 Task: Create a due date automation trigger when advanced on, 2 hours before a card is due add fields without custom field "Resume" set to a date between 1 and 7 working days from now.
Action: Mouse moved to (1277, 97)
Screenshot: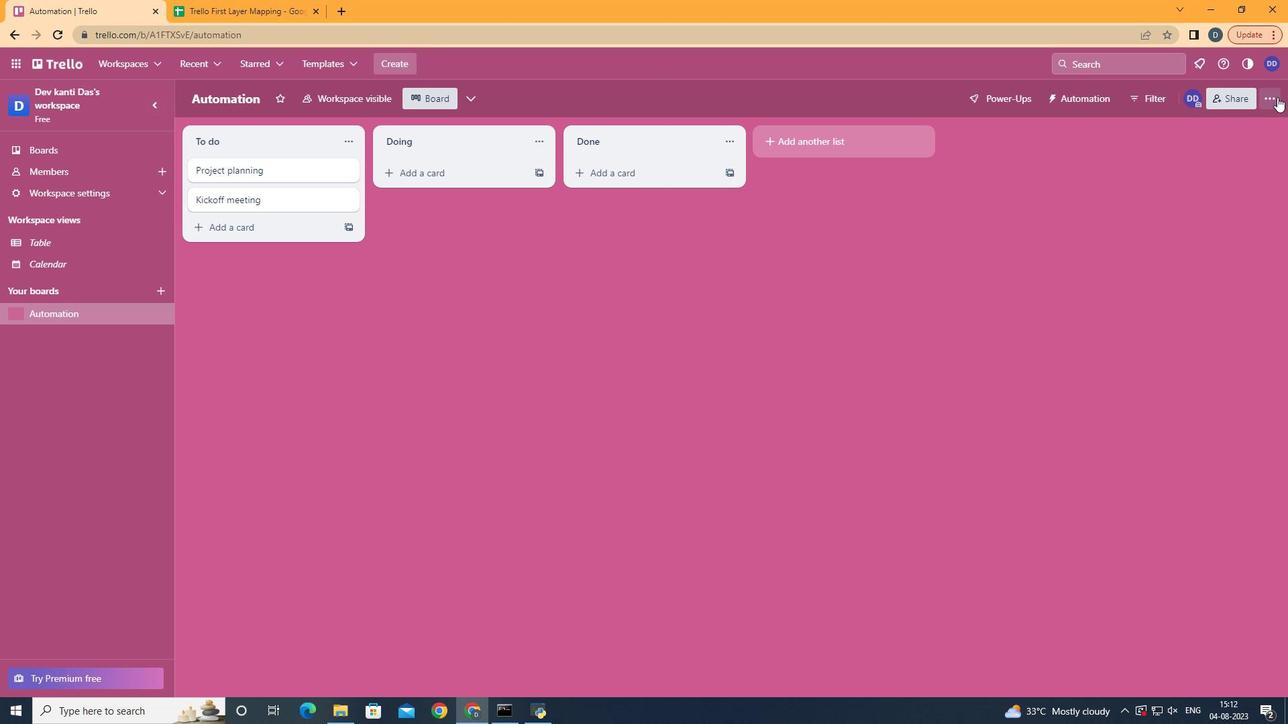 
Action: Mouse pressed left at (1277, 97)
Screenshot: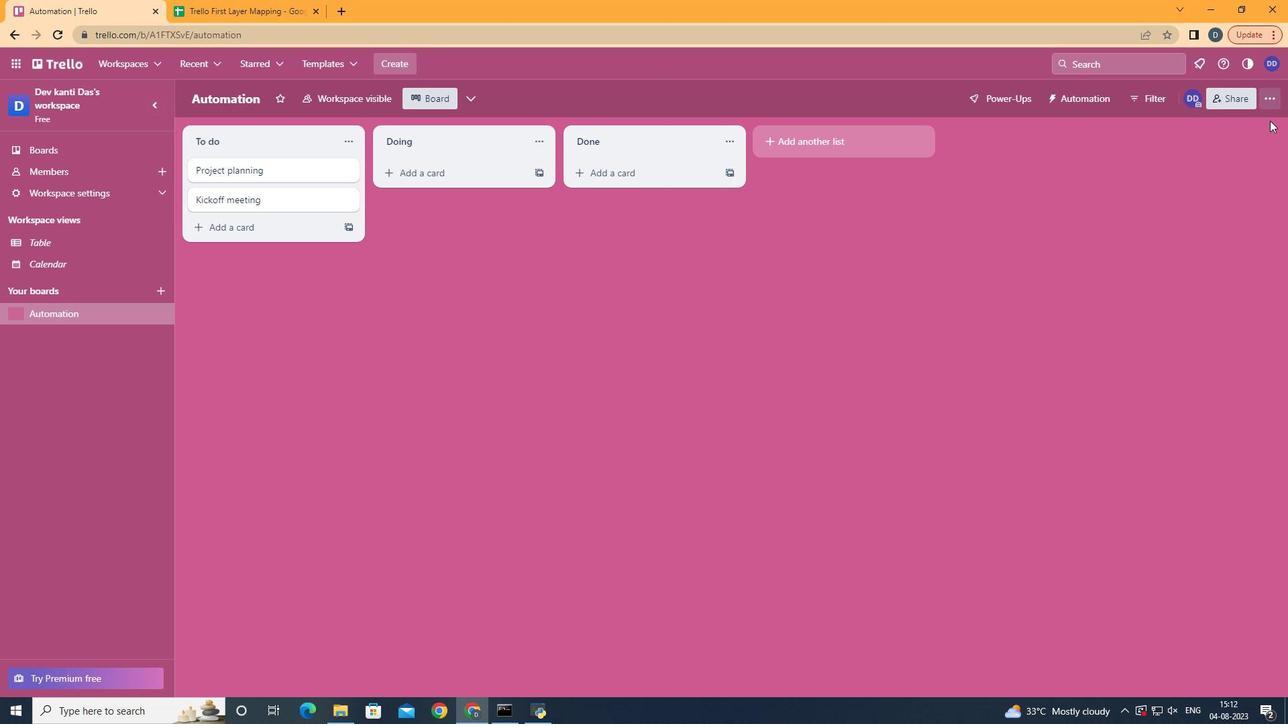 
Action: Mouse moved to (1161, 275)
Screenshot: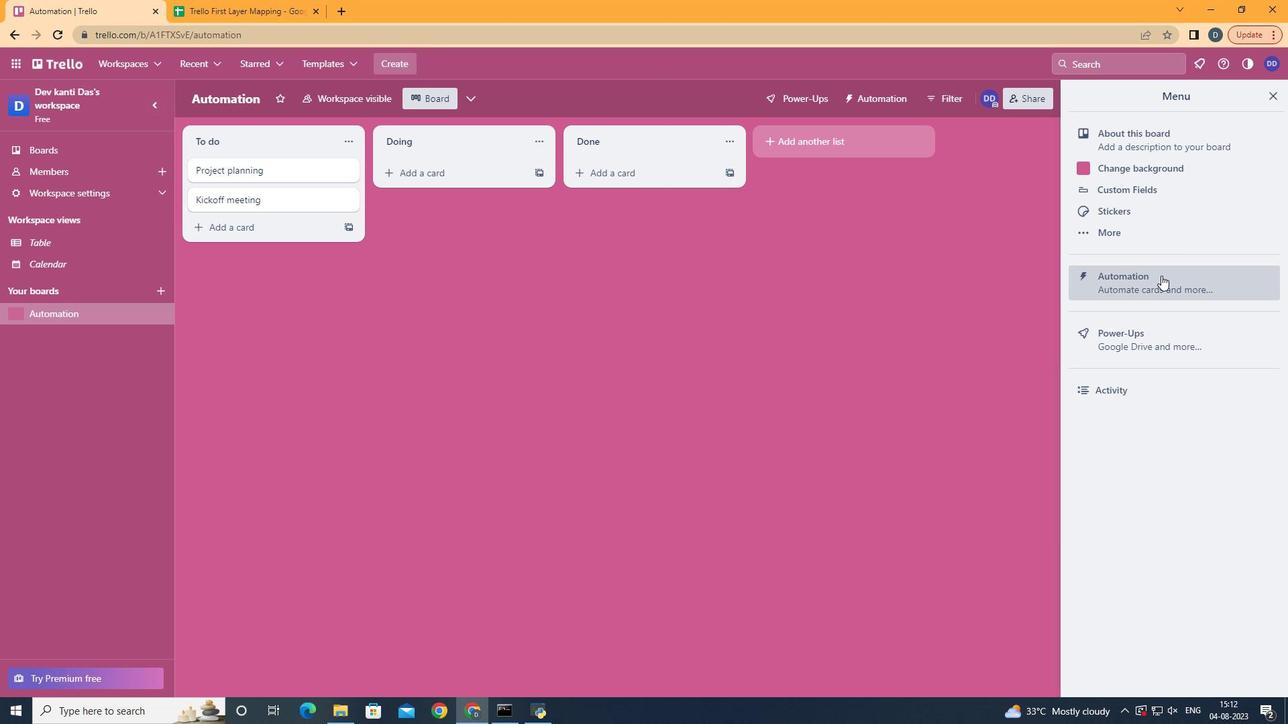 
Action: Mouse pressed left at (1161, 275)
Screenshot: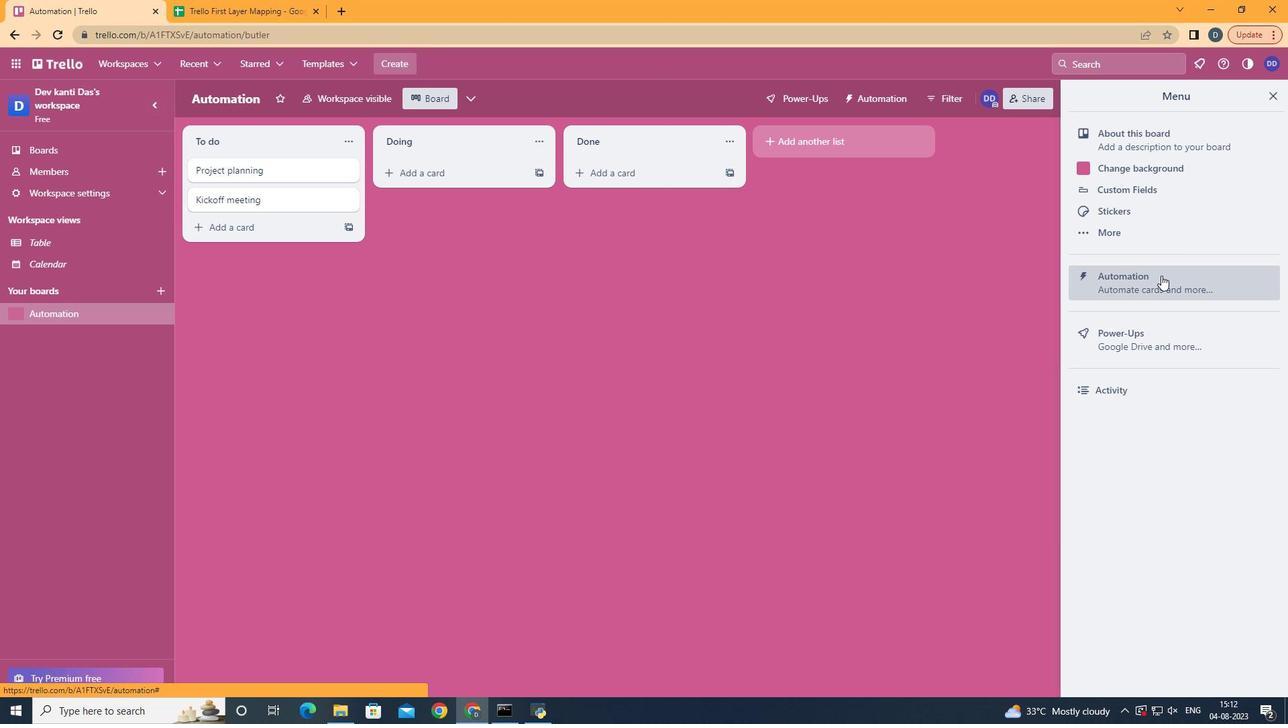 
Action: Mouse moved to (268, 269)
Screenshot: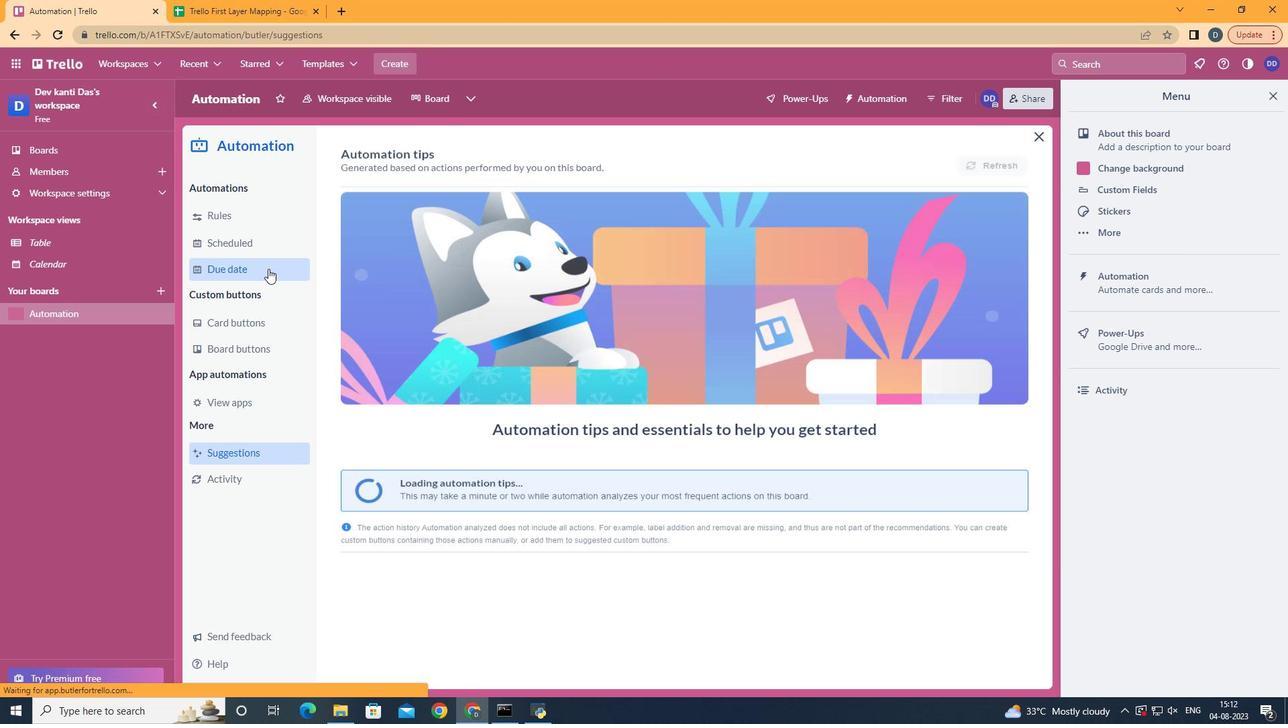 
Action: Mouse pressed left at (268, 269)
Screenshot: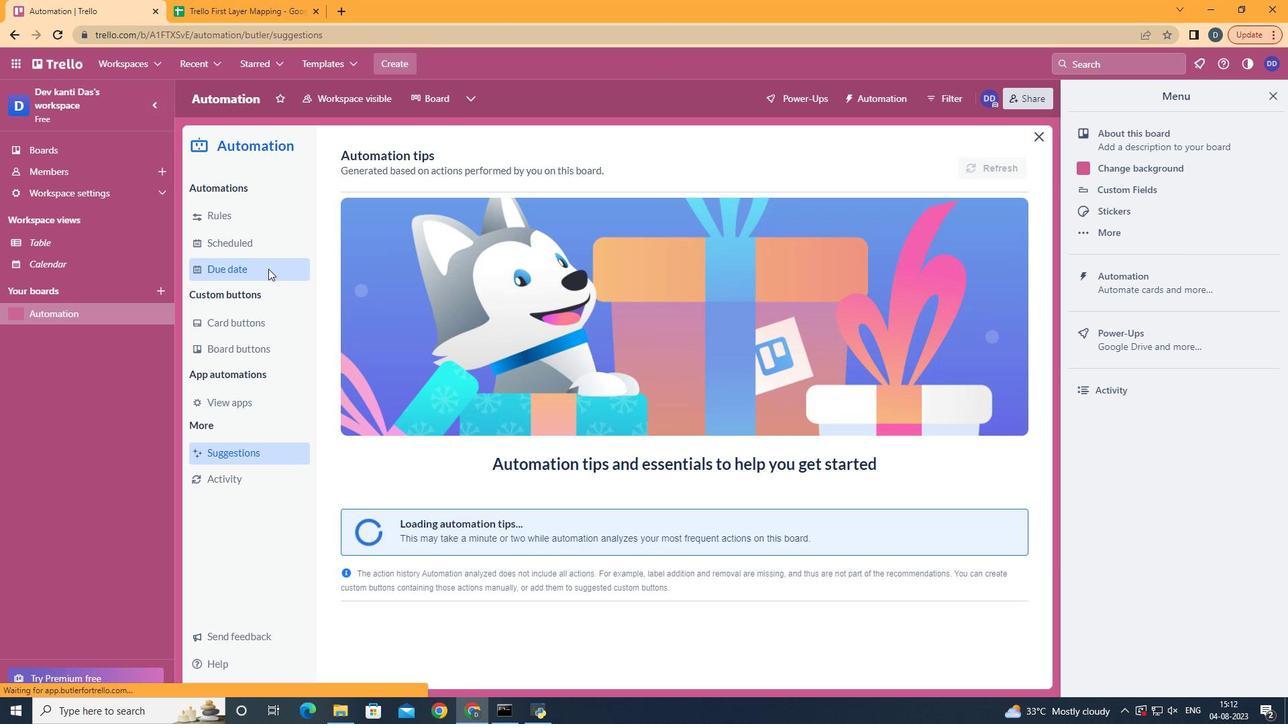 
Action: Mouse moved to (943, 161)
Screenshot: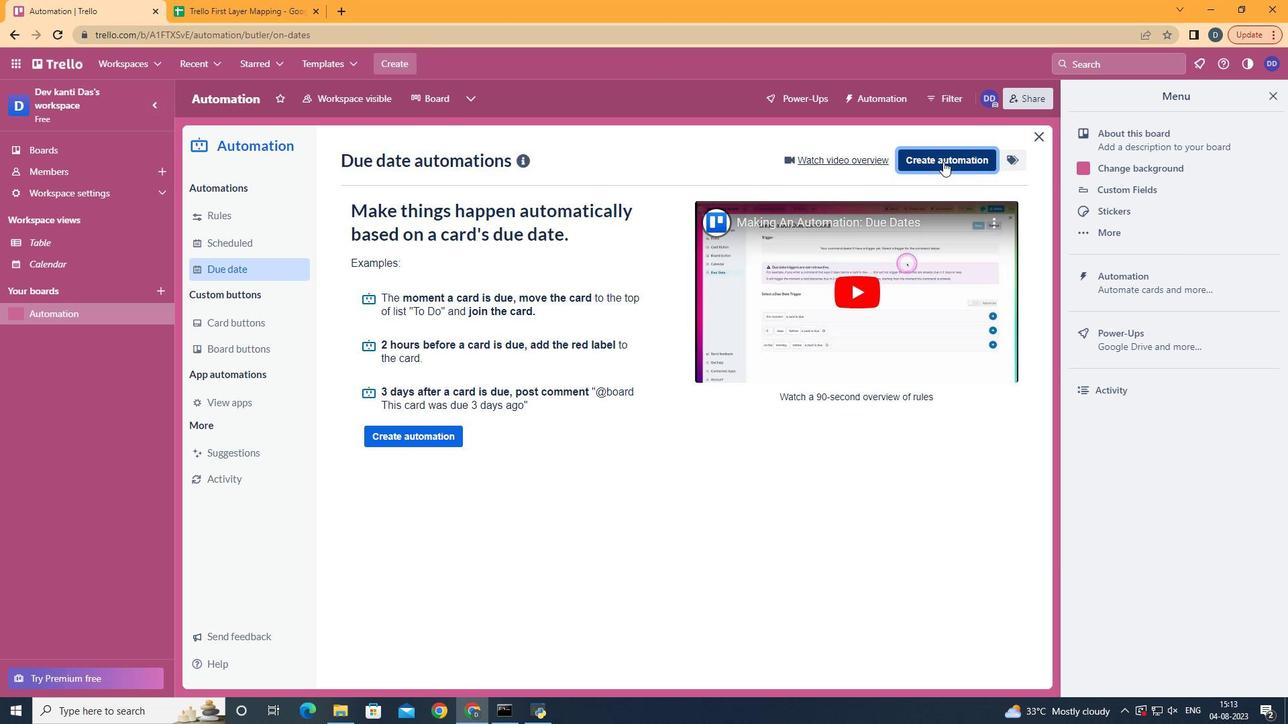 
Action: Mouse pressed left at (943, 161)
Screenshot: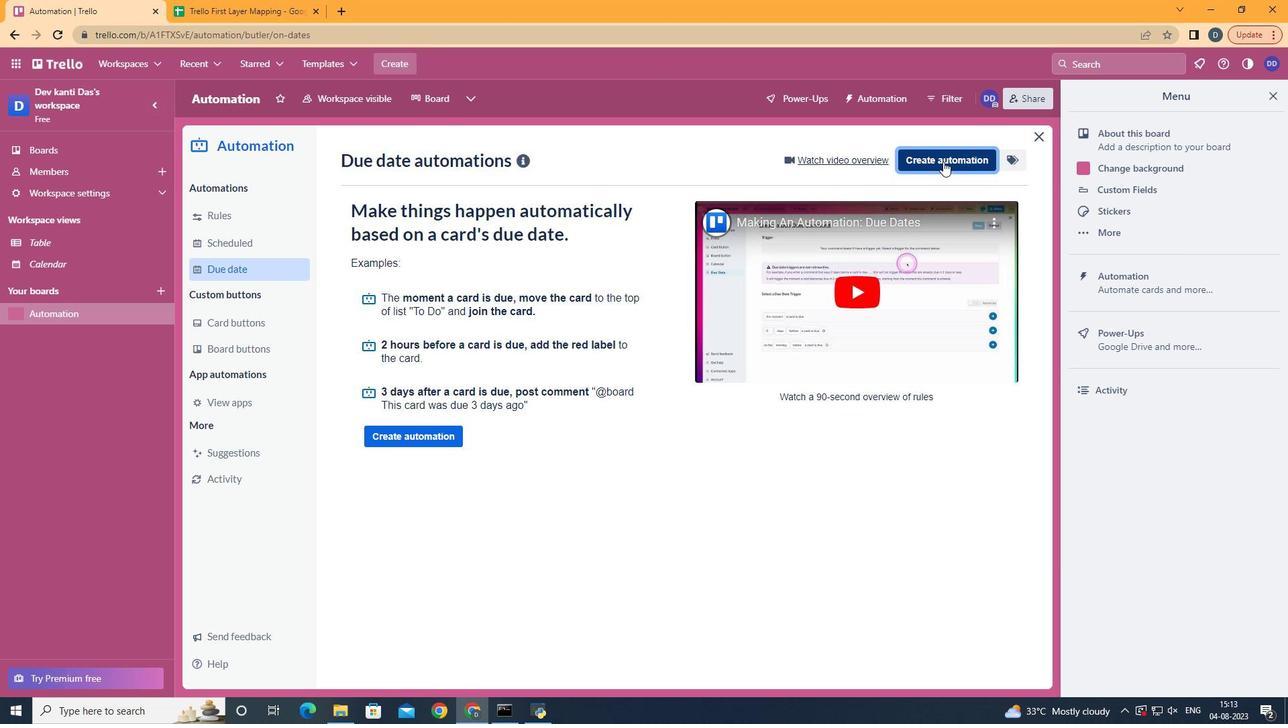 
Action: Mouse moved to (661, 294)
Screenshot: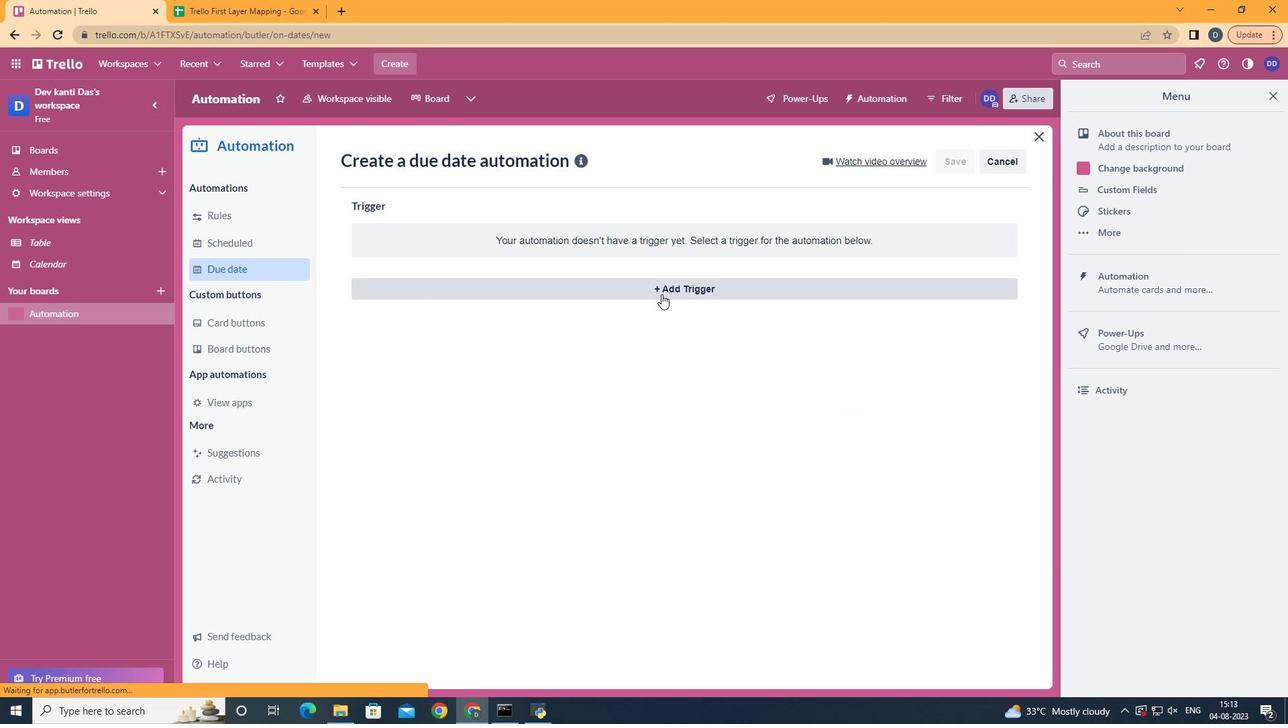 
Action: Mouse pressed left at (661, 294)
Screenshot: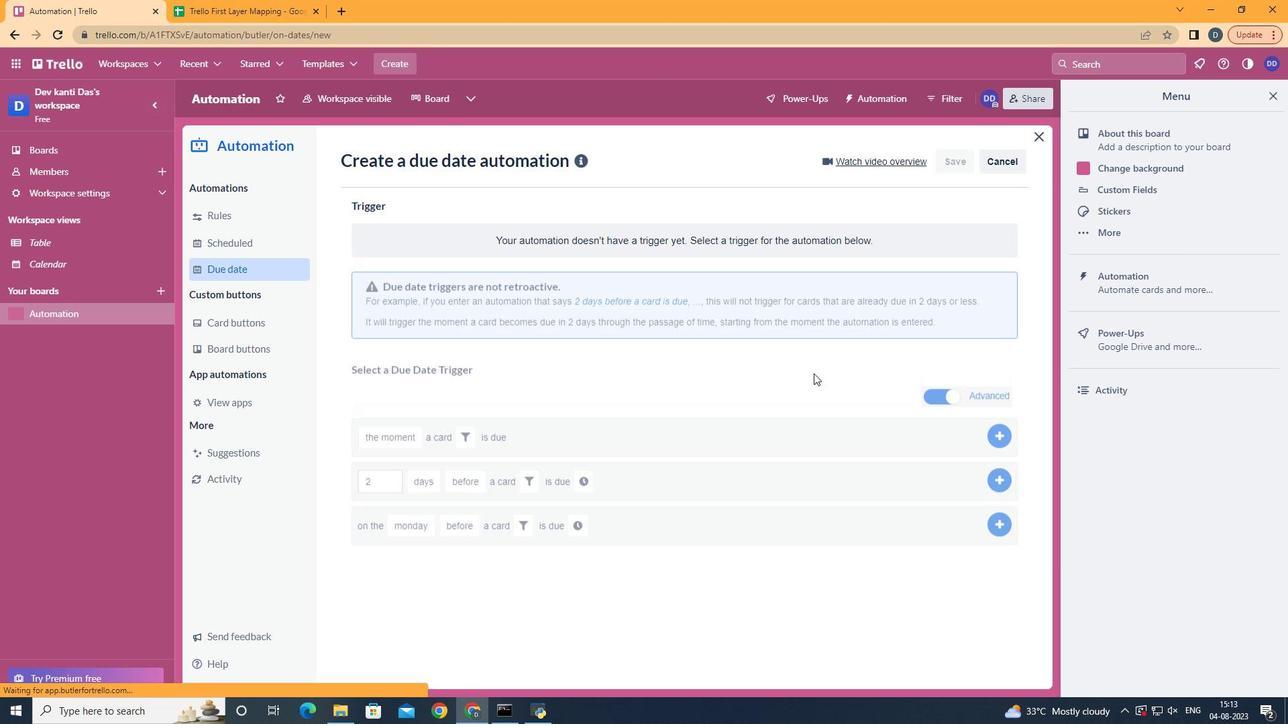 
Action: Mouse moved to (440, 574)
Screenshot: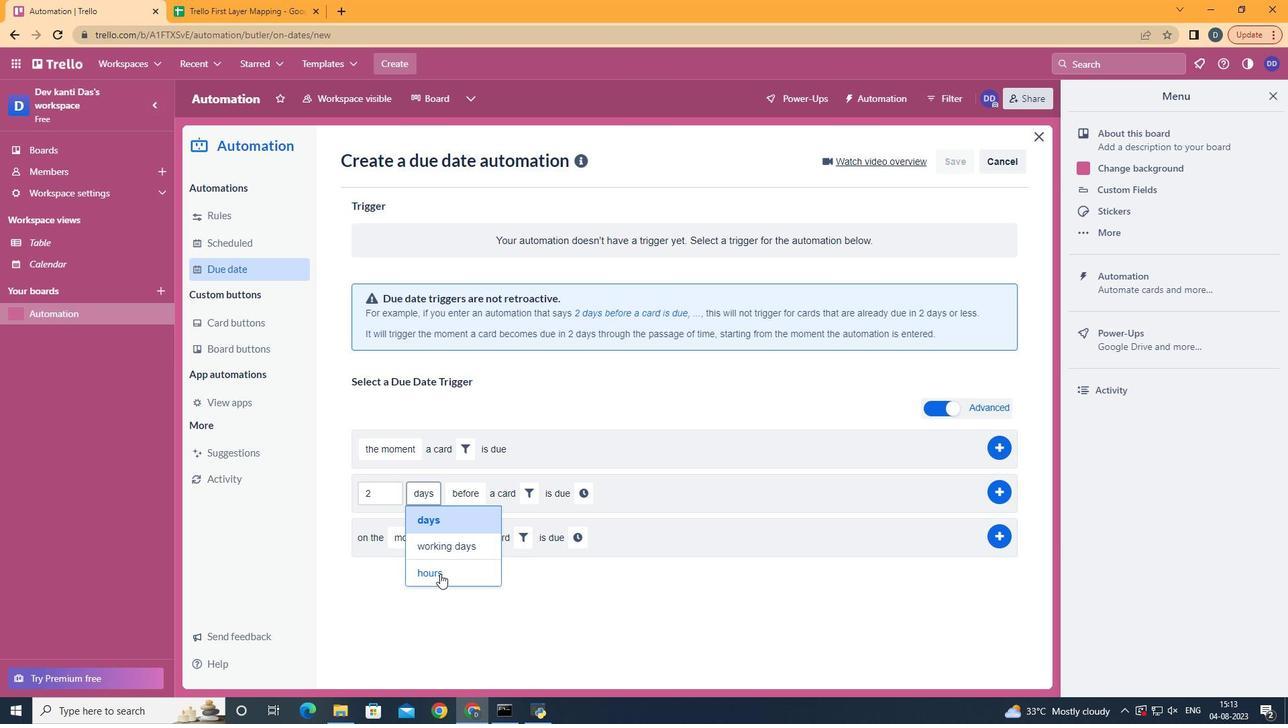
Action: Mouse pressed left at (440, 574)
Screenshot: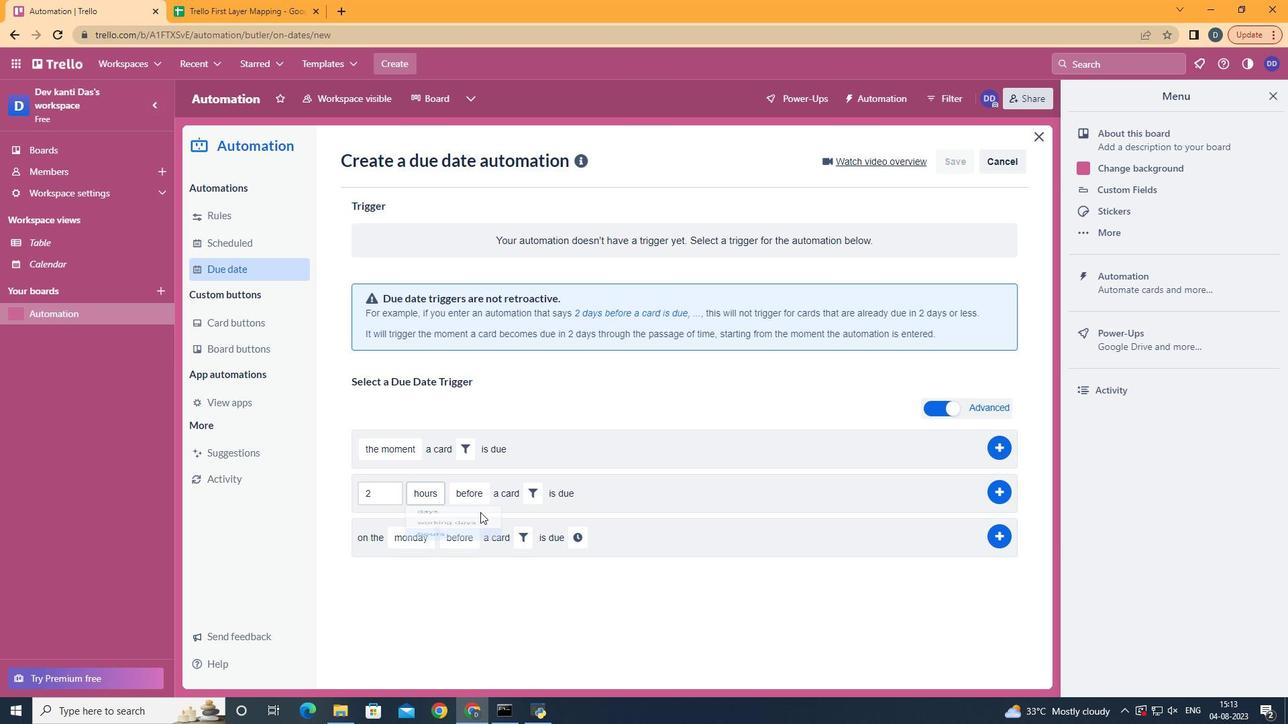 
Action: Mouse moved to (477, 516)
Screenshot: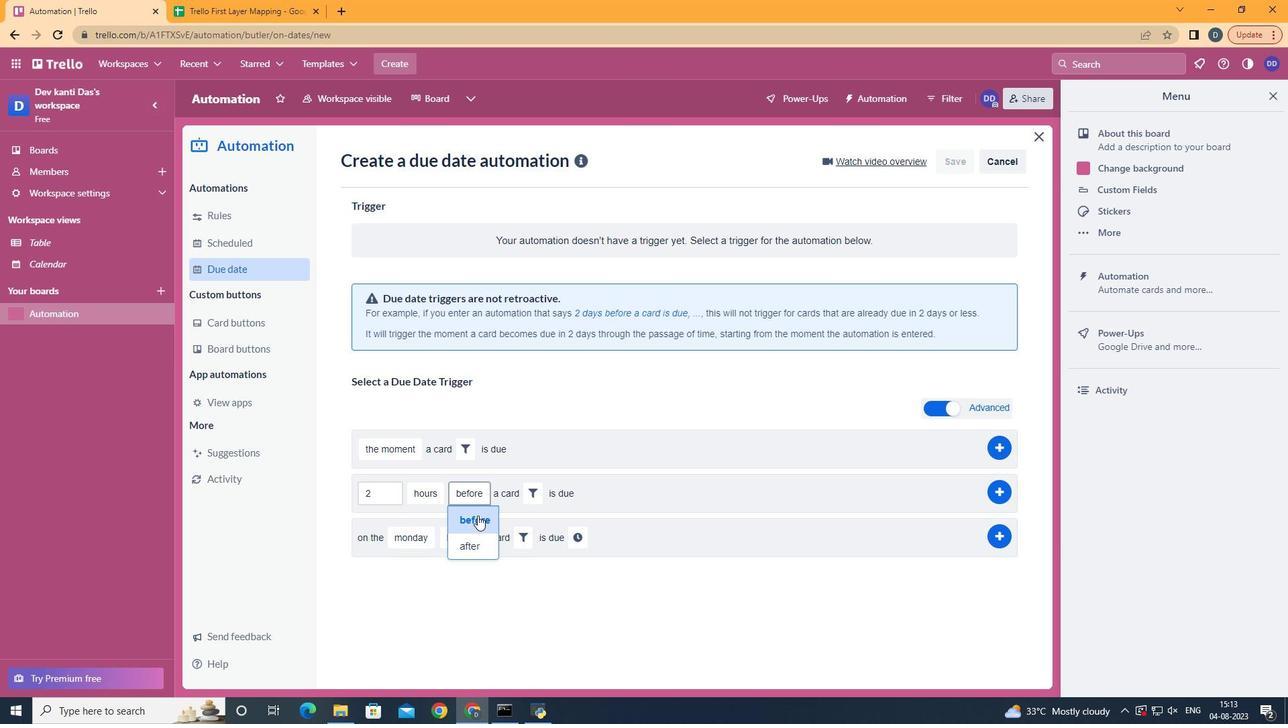 
Action: Mouse pressed left at (477, 516)
Screenshot: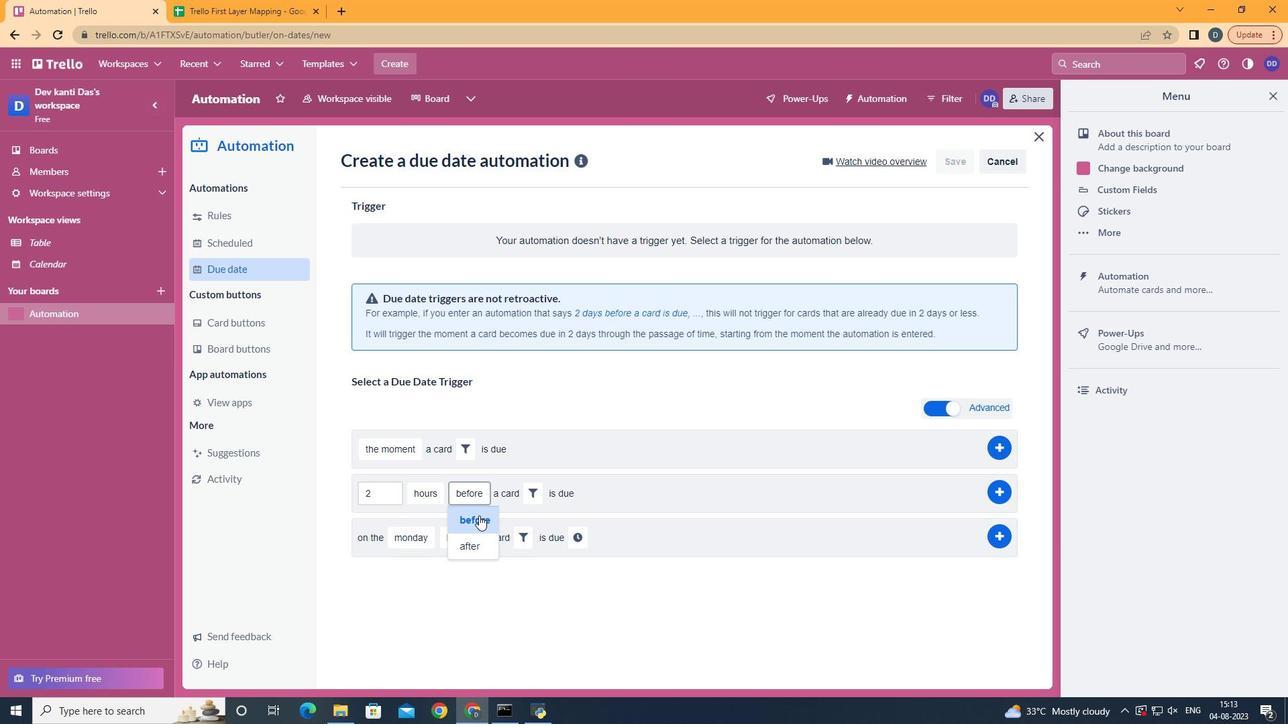 
Action: Mouse moved to (540, 495)
Screenshot: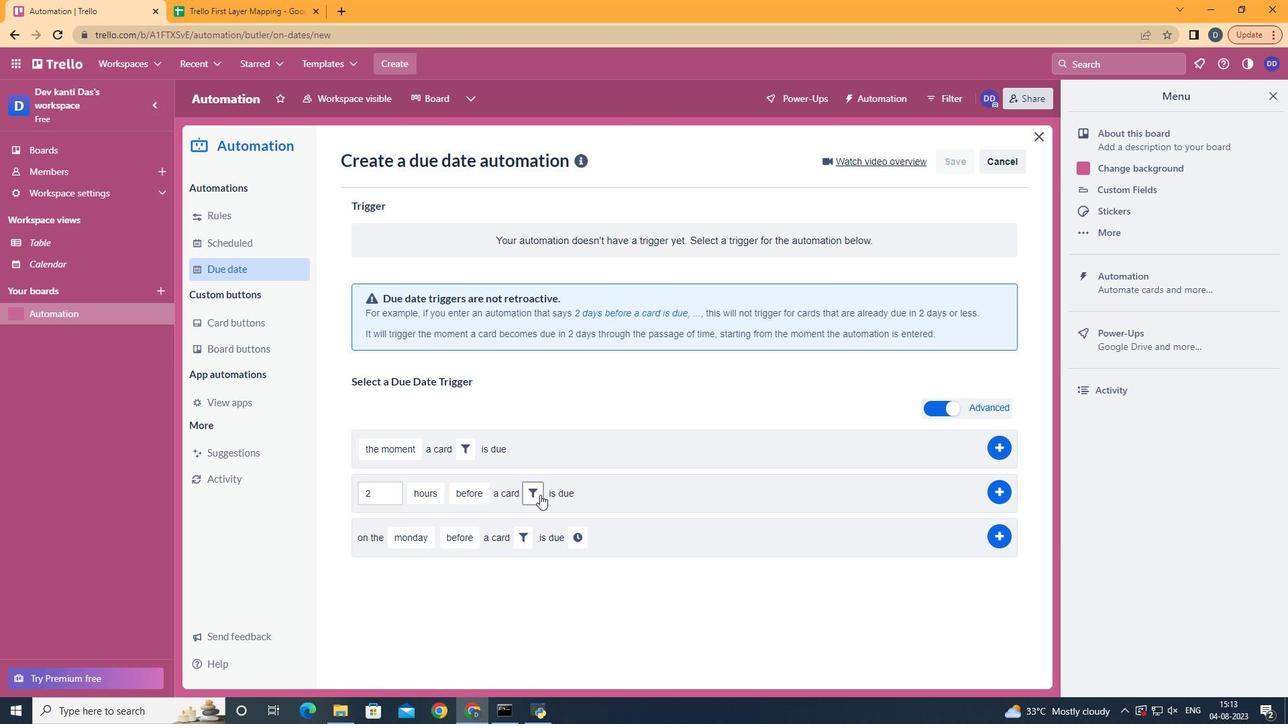 
Action: Mouse pressed left at (540, 495)
Screenshot: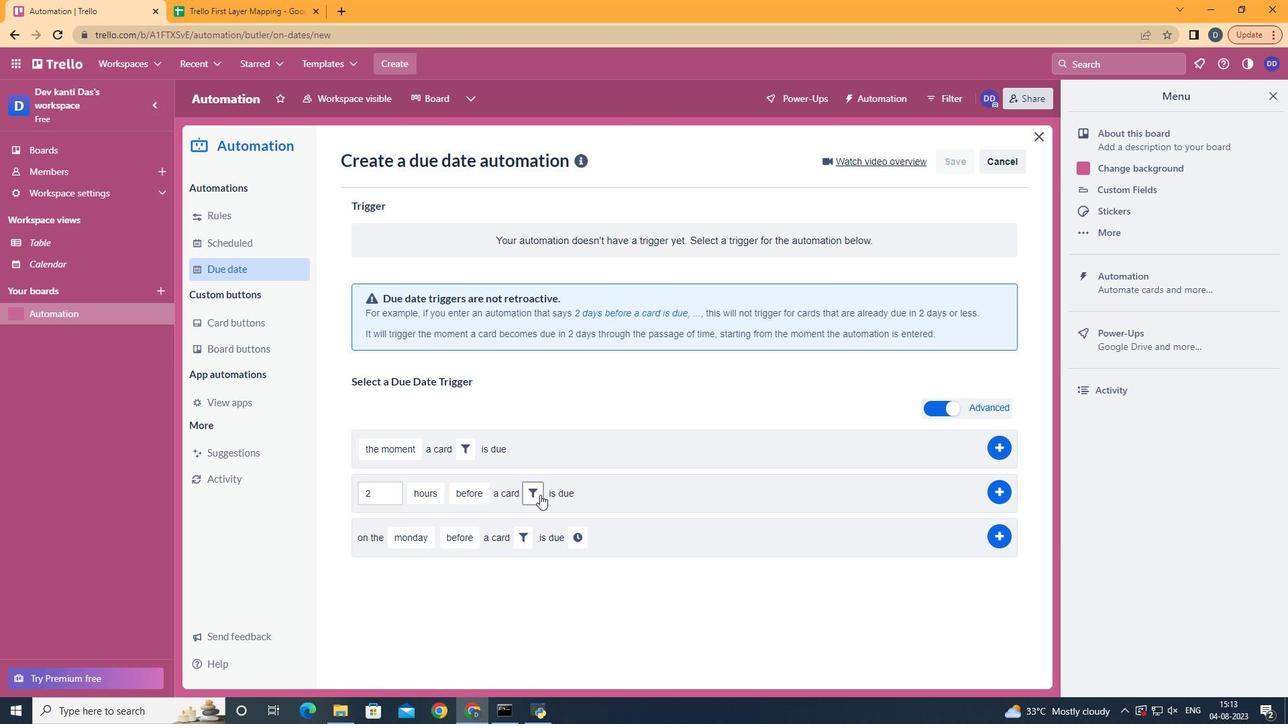 
Action: Mouse moved to (744, 532)
Screenshot: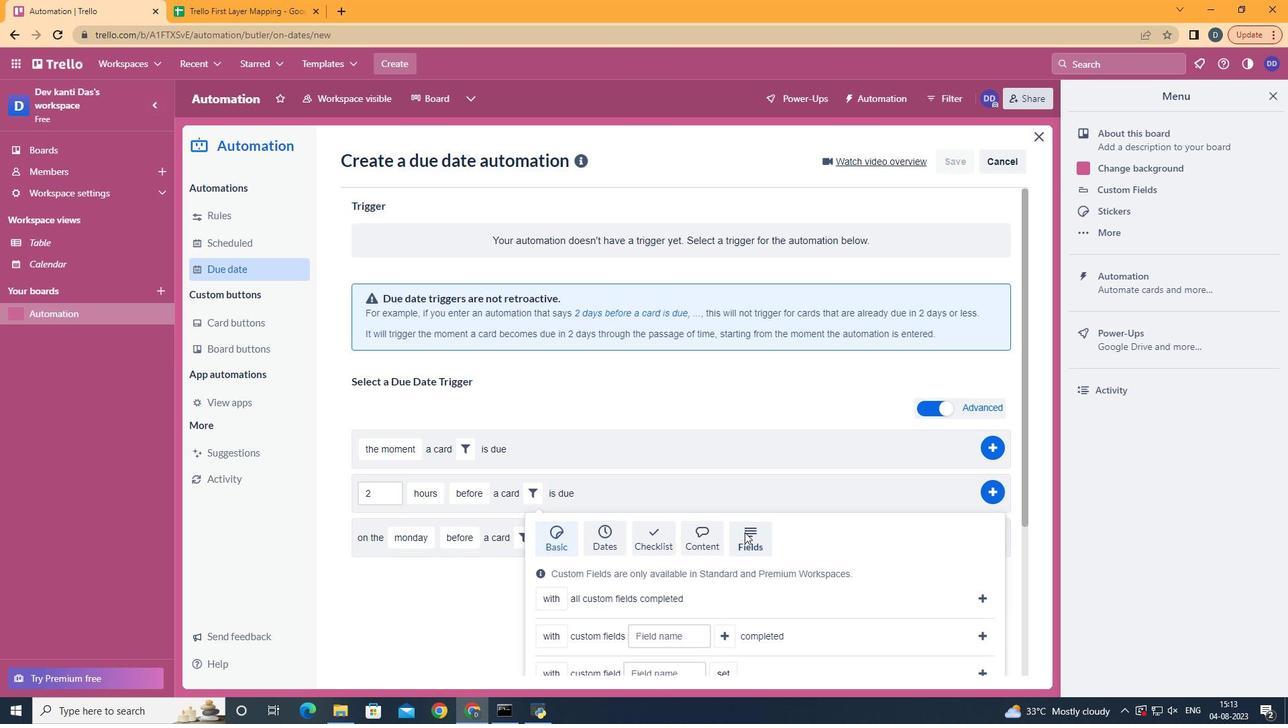 
Action: Mouse pressed left at (744, 532)
Screenshot: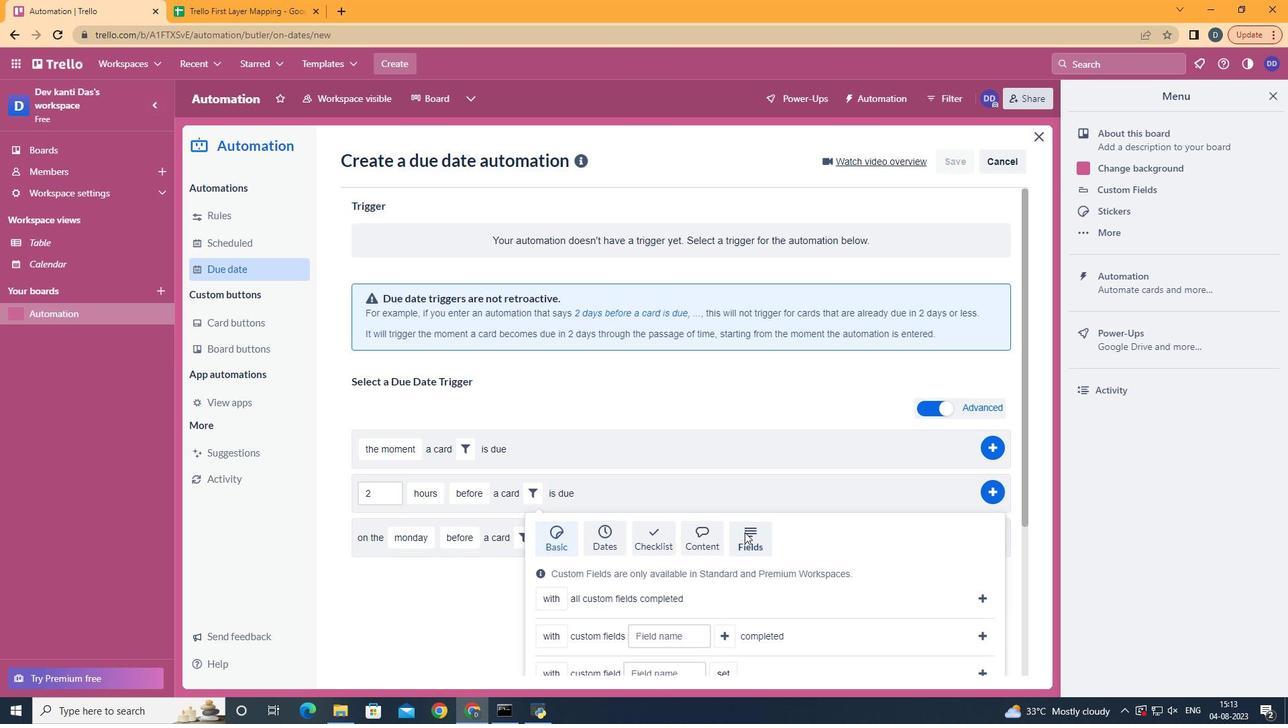 
Action: Mouse moved to (744, 532)
Screenshot: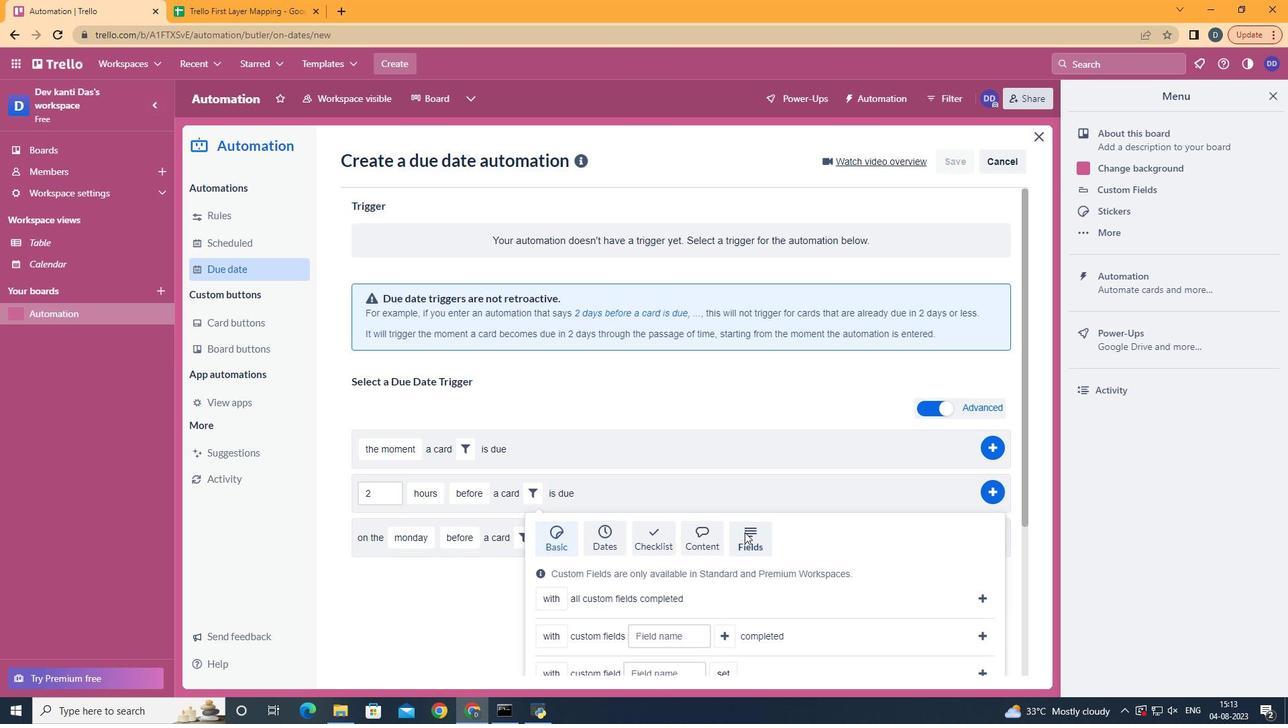 
Action: Mouse scrolled (744, 532) with delta (0, 0)
Screenshot: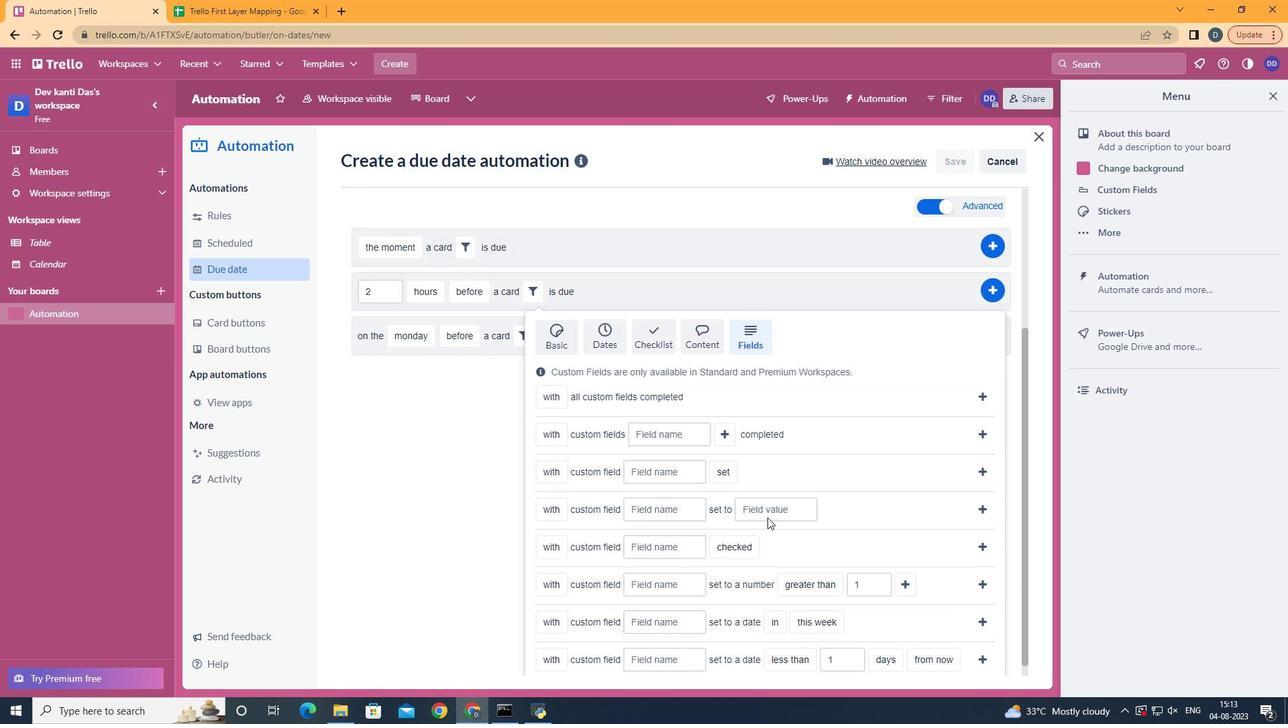 
Action: Mouse scrolled (744, 532) with delta (0, 0)
Screenshot: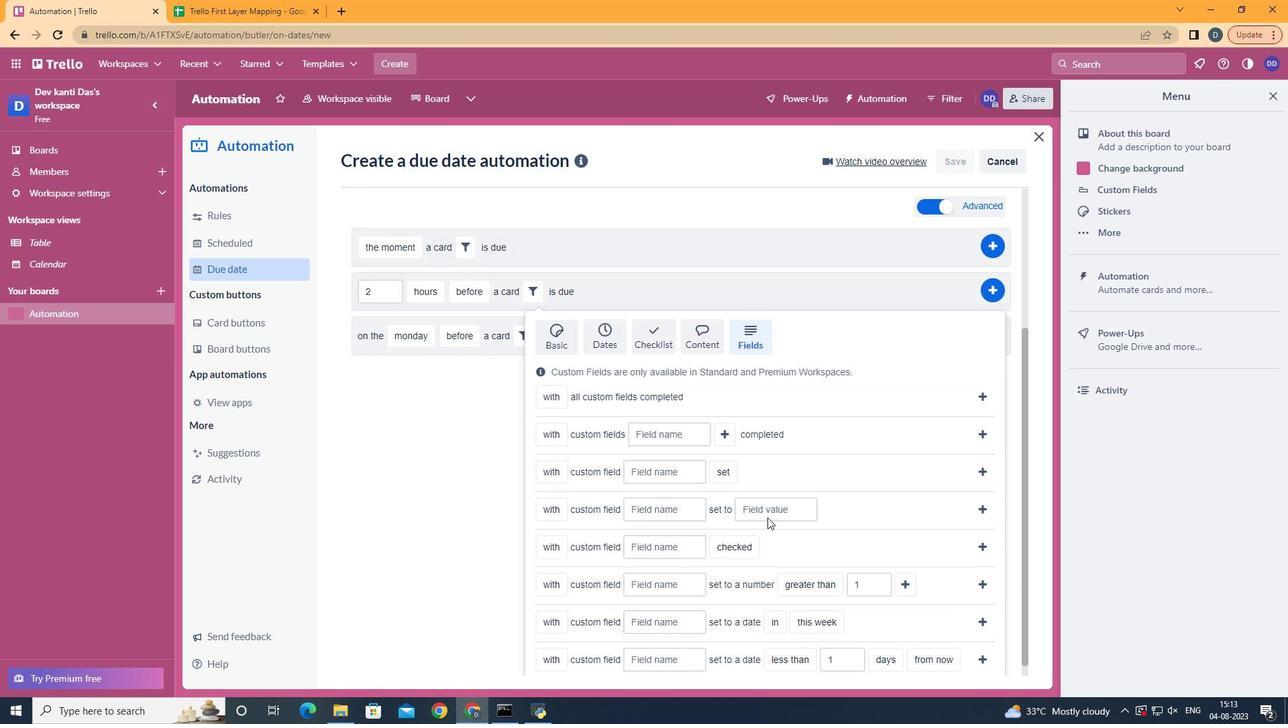 
Action: Mouse scrolled (744, 532) with delta (0, 0)
Screenshot: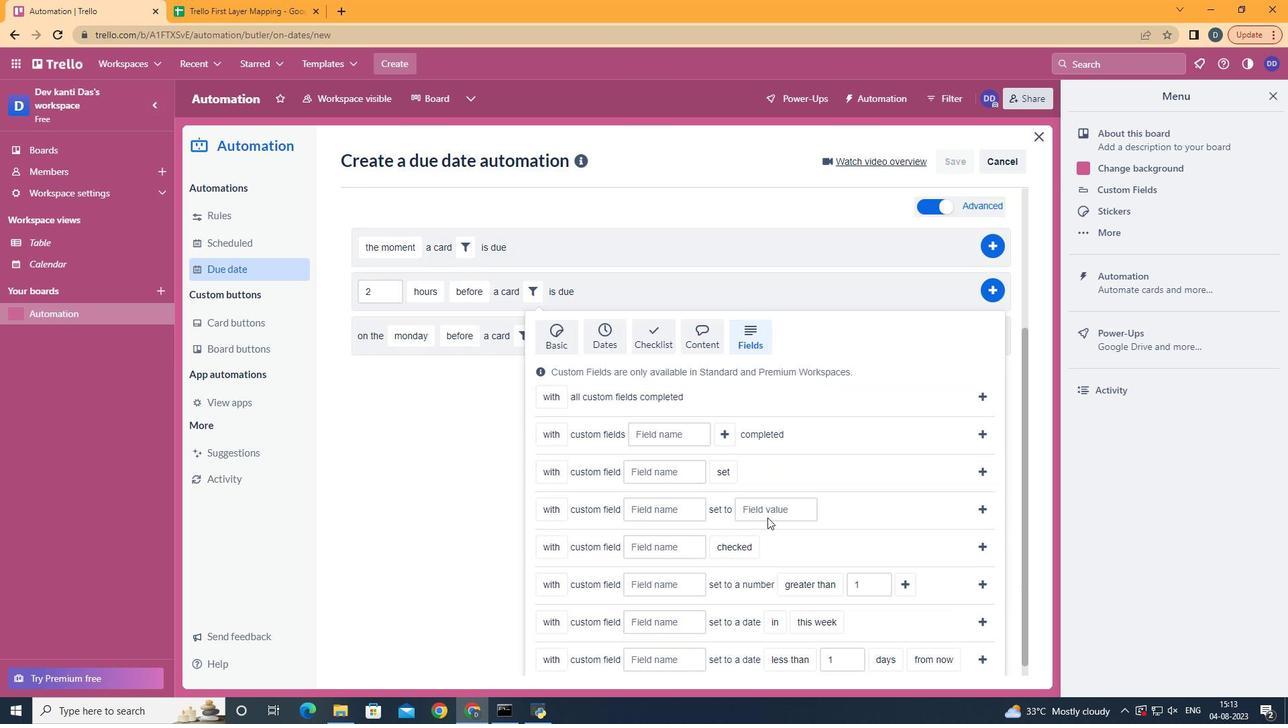
Action: Mouse scrolled (744, 532) with delta (0, 0)
Screenshot: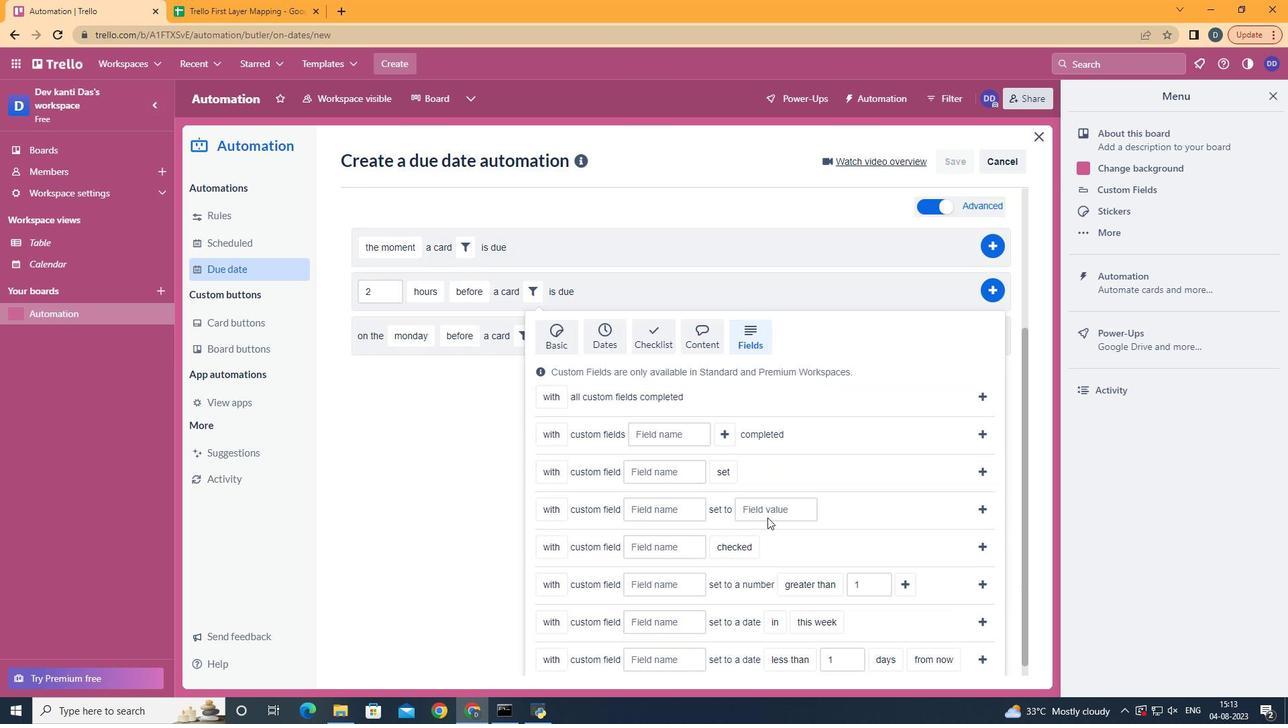 
Action: Mouse scrolled (744, 532) with delta (0, 0)
Screenshot: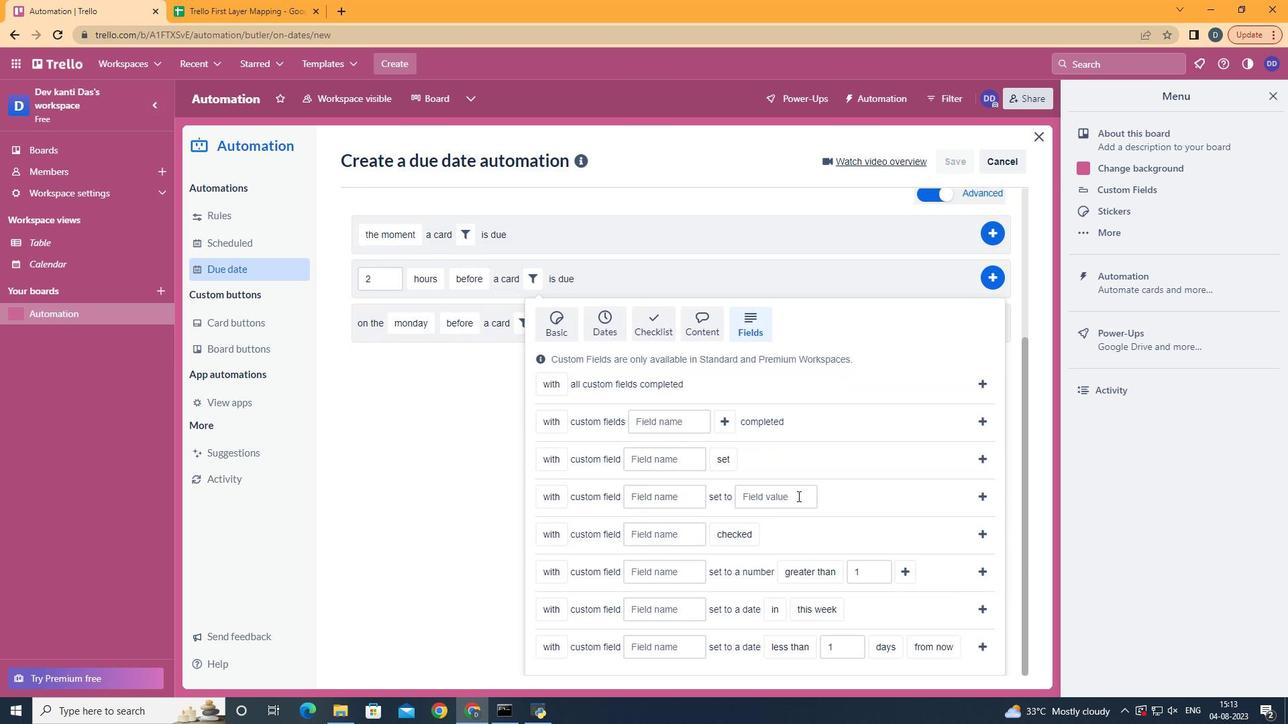 
Action: Mouse scrolled (744, 532) with delta (0, 0)
Screenshot: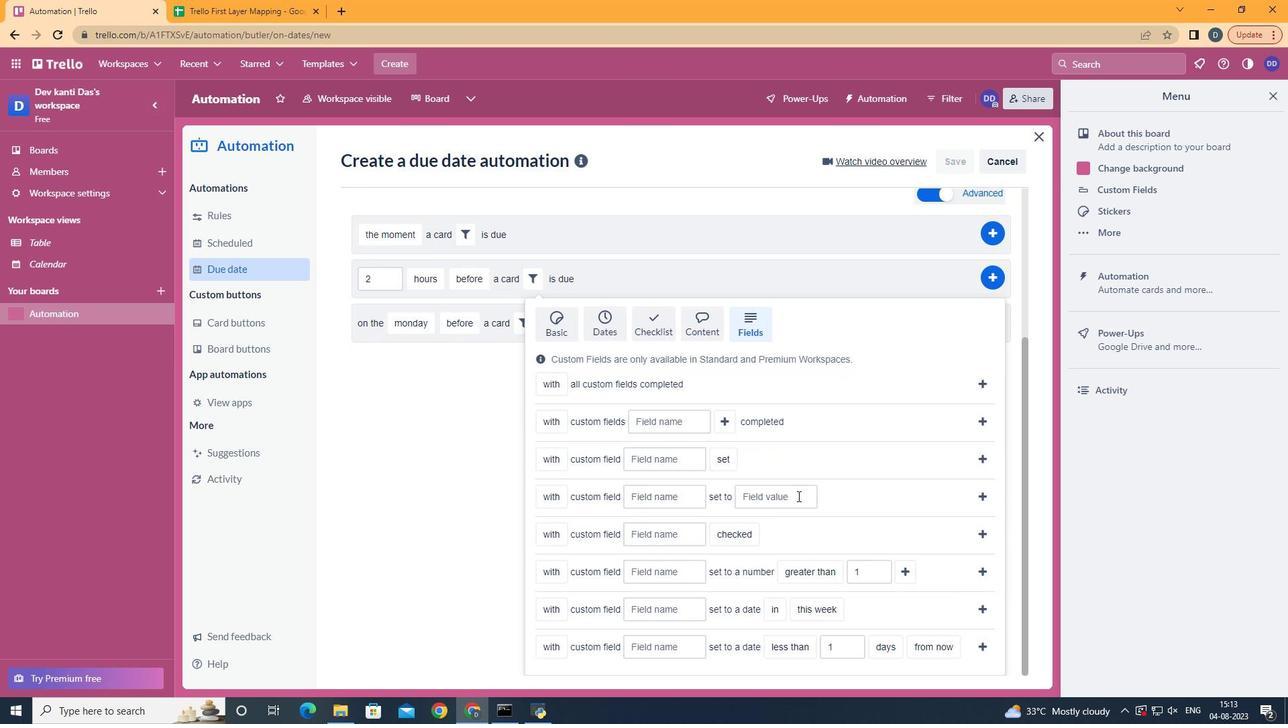 
Action: Mouse moved to (557, 616)
Screenshot: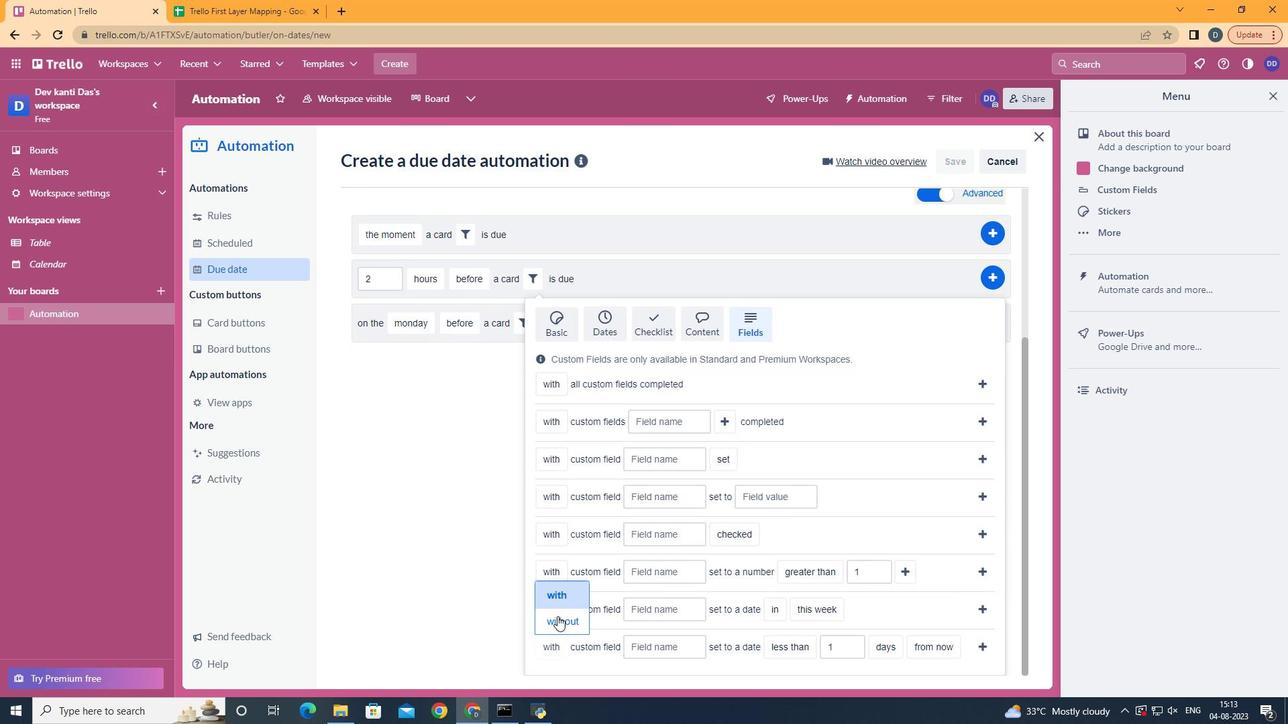 
Action: Mouse pressed left at (557, 616)
Screenshot: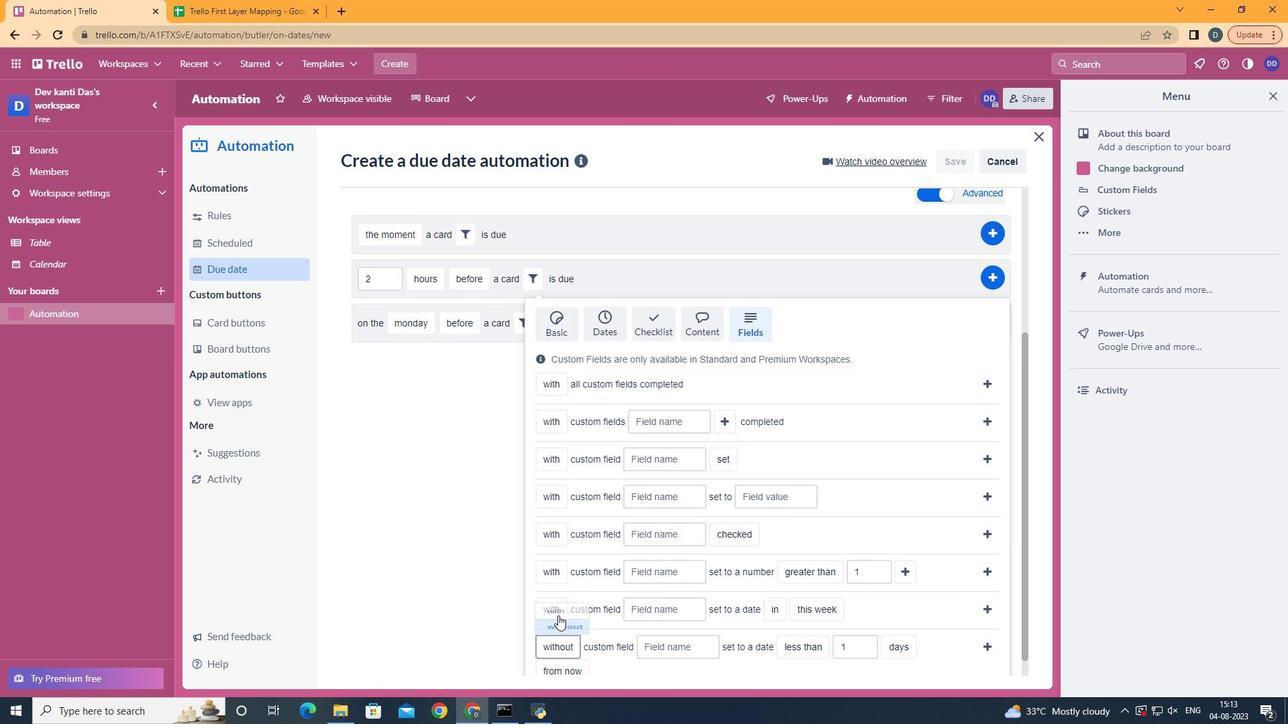 
Action: Mouse moved to (634, 641)
Screenshot: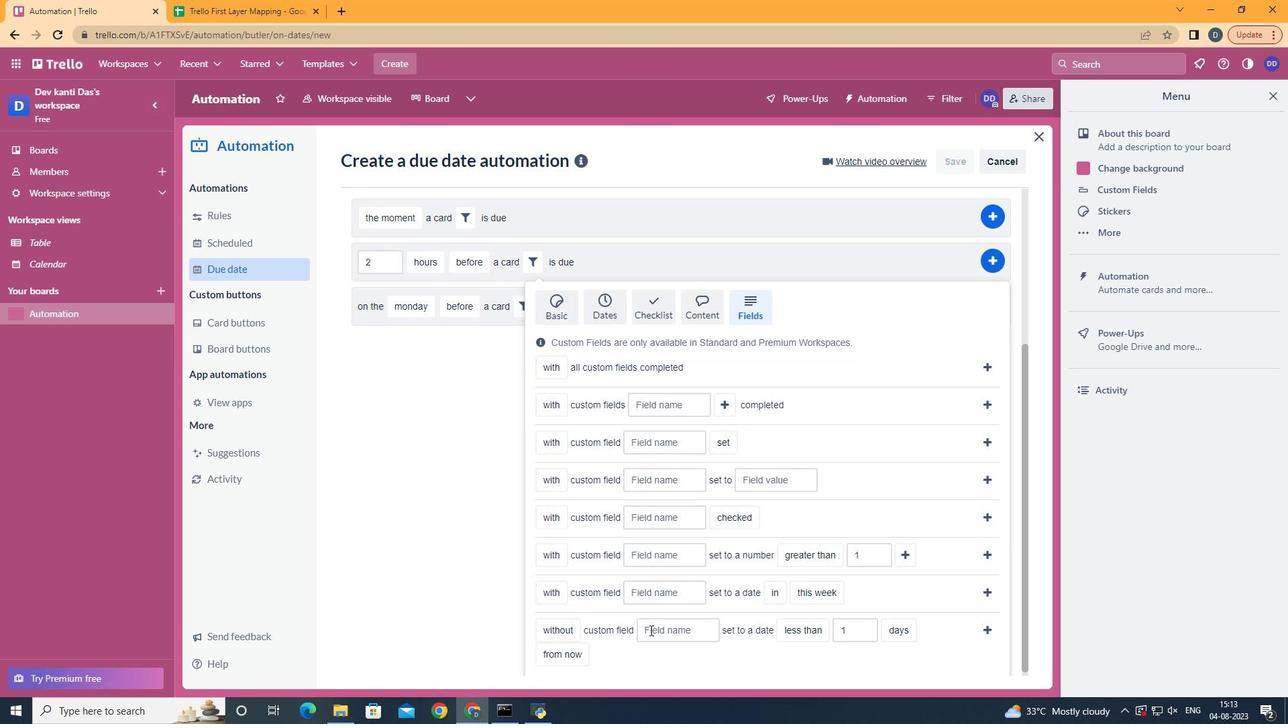 
Action: Mouse scrolled (634, 640) with delta (0, 0)
Screenshot: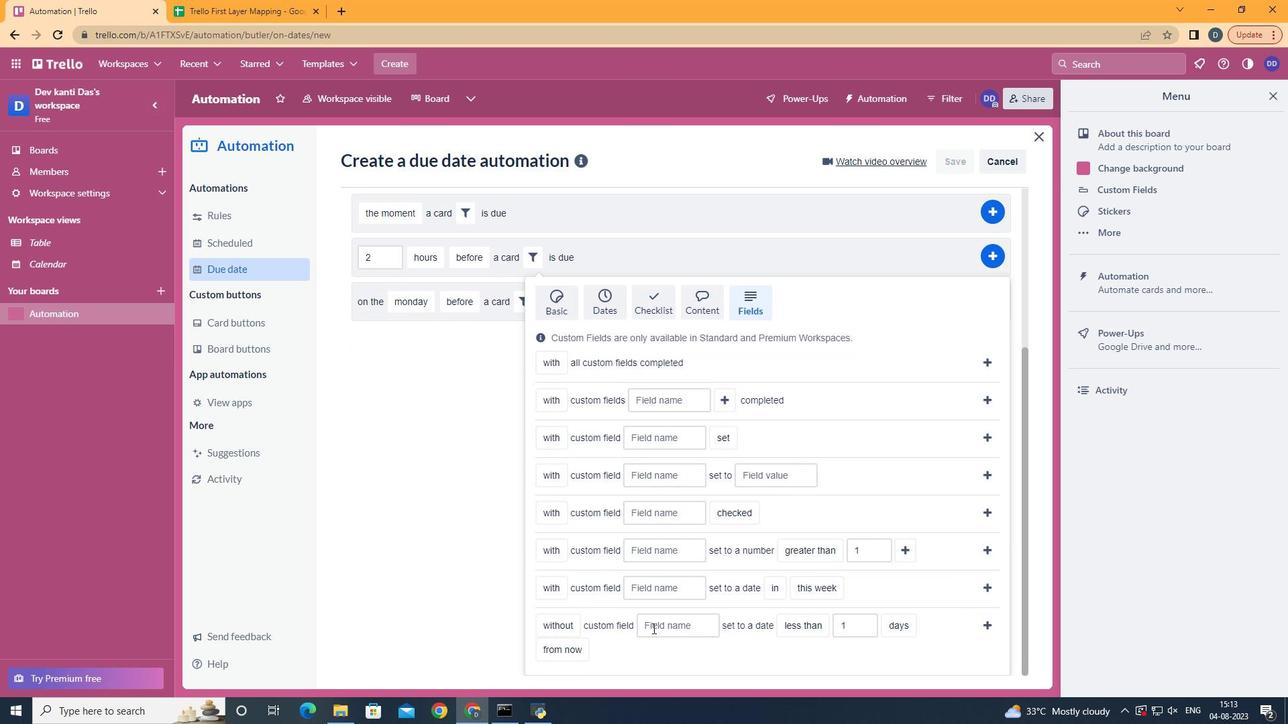 
Action: Mouse scrolled (634, 640) with delta (0, 0)
Screenshot: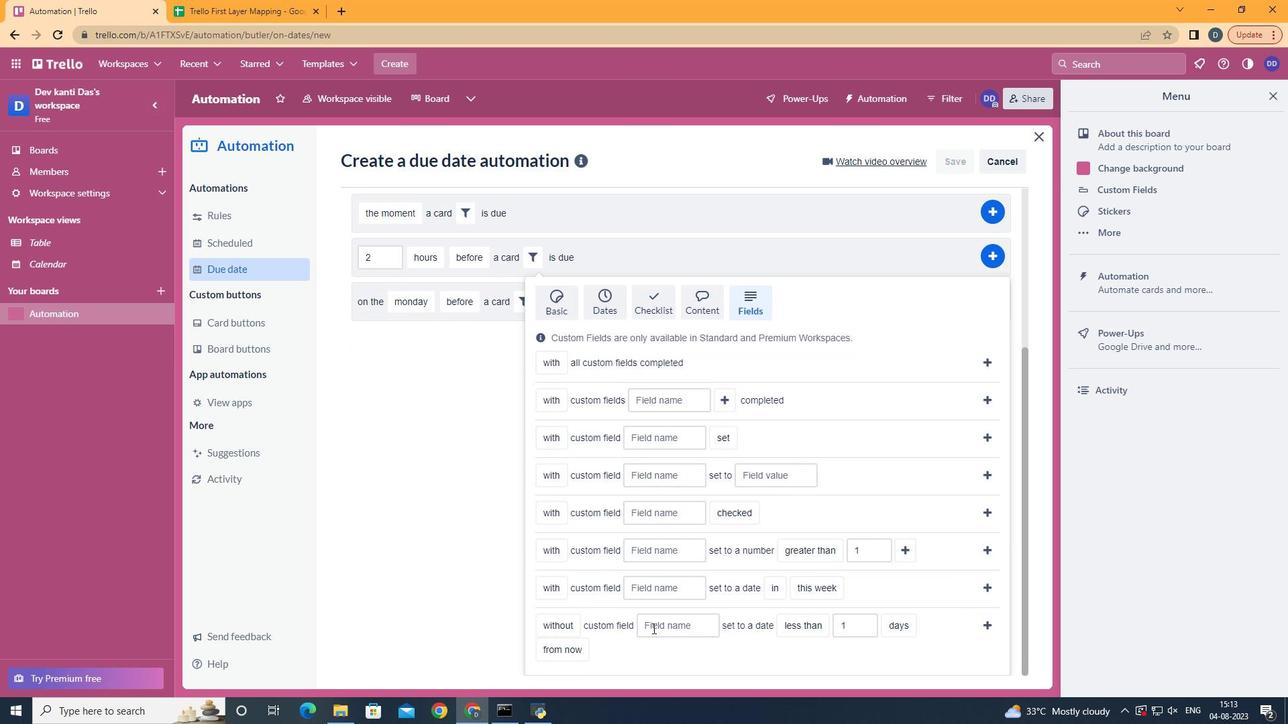 
Action: Mouse moved to (677, 619)
Screenshot: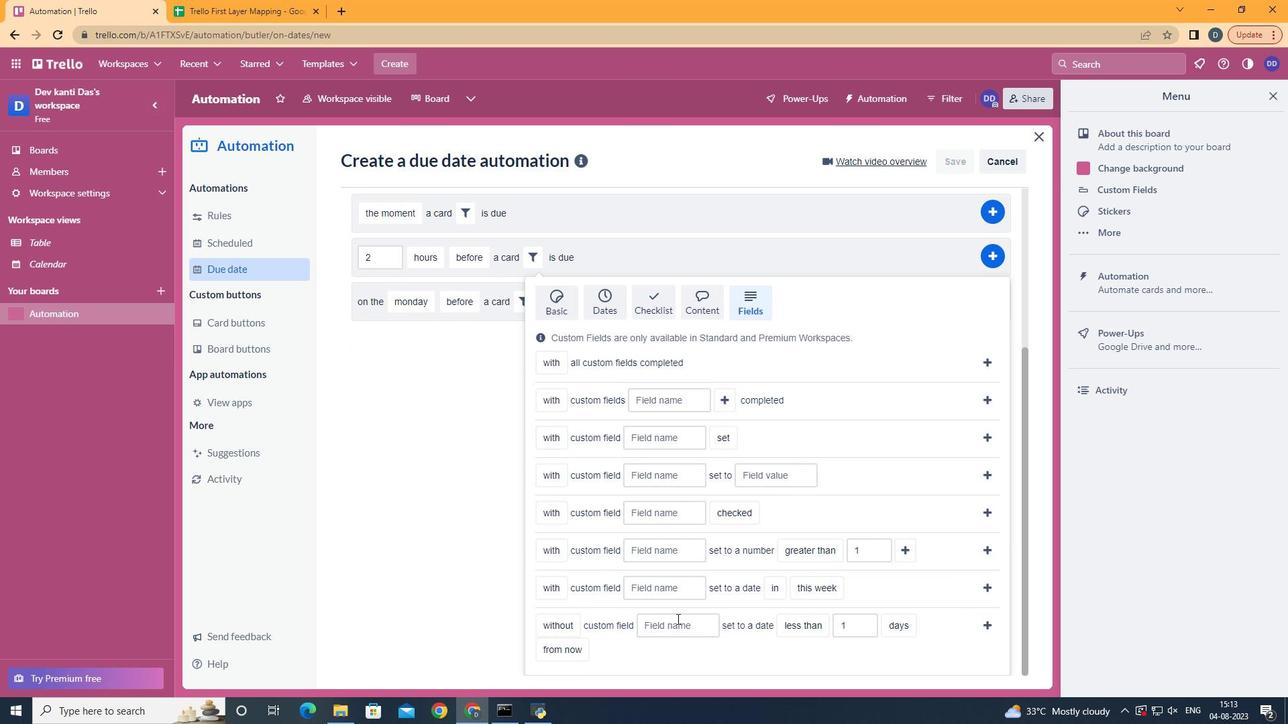 
Action: Mouse pressed left at (677, 619)
Screenshot: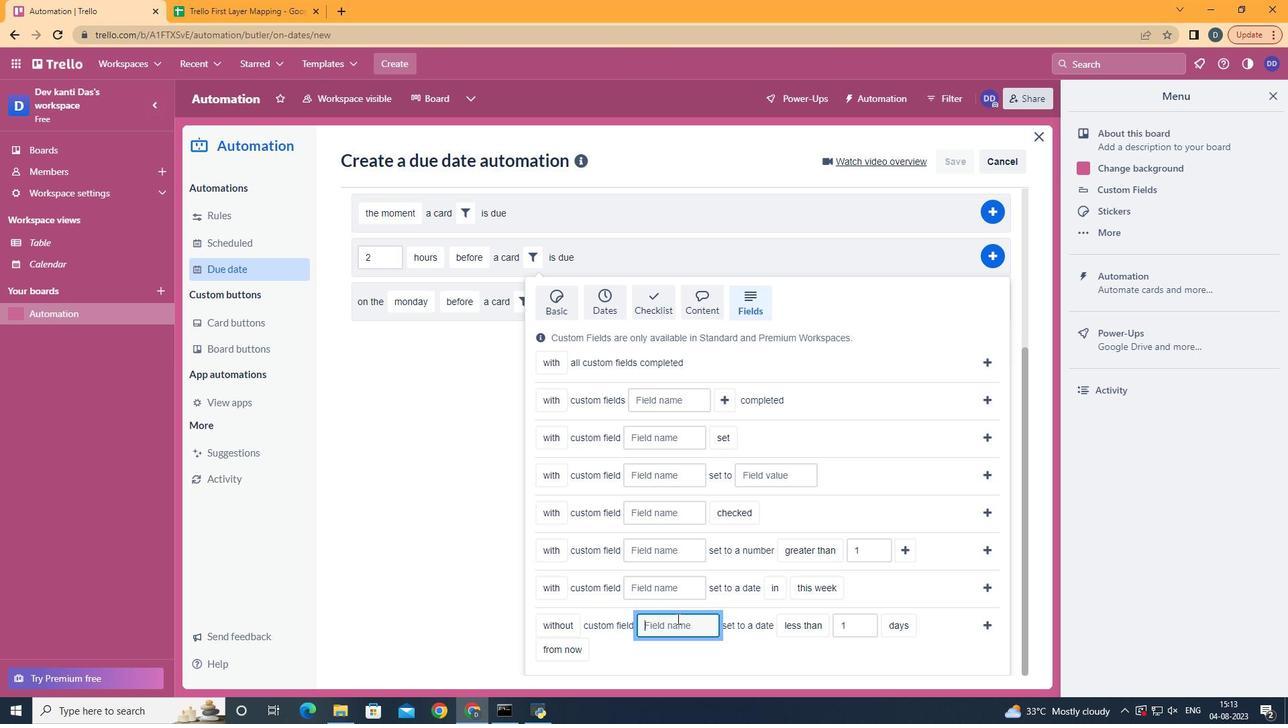 
Action: Key pressed <Key.shift>Resume
Screenshot: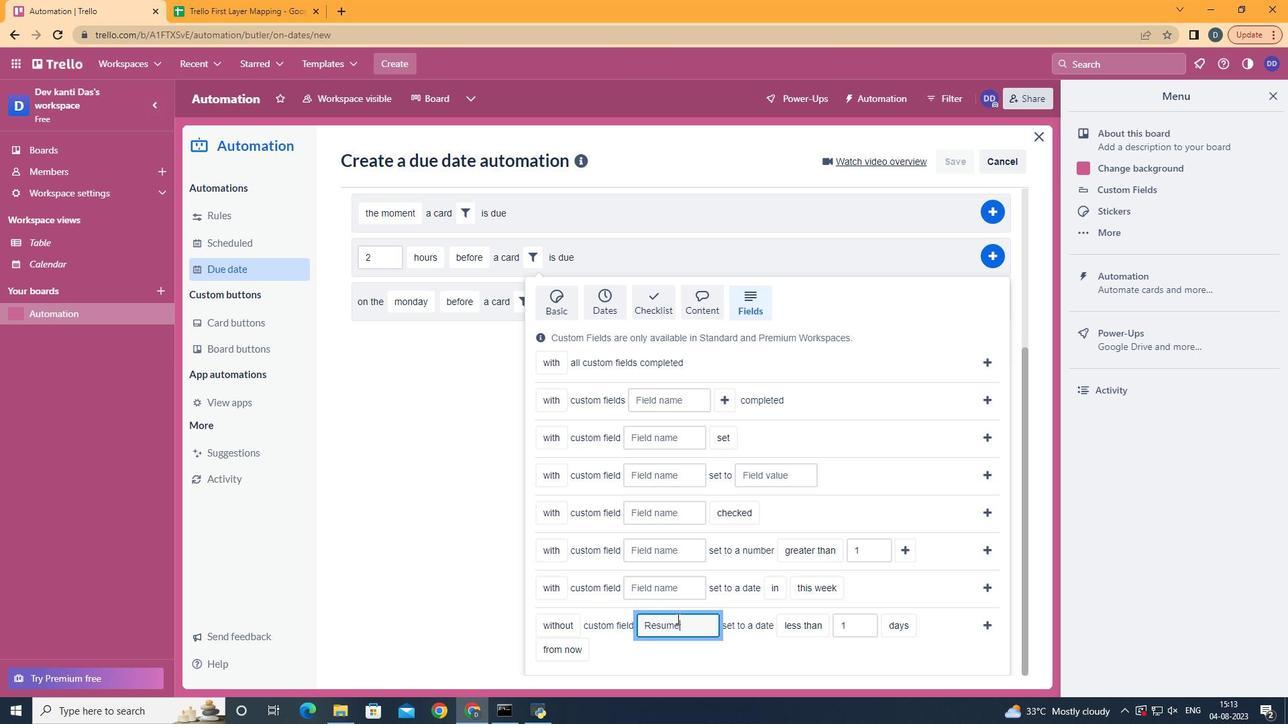 
Action: Mouse moved to (807, 597)
Screenshot: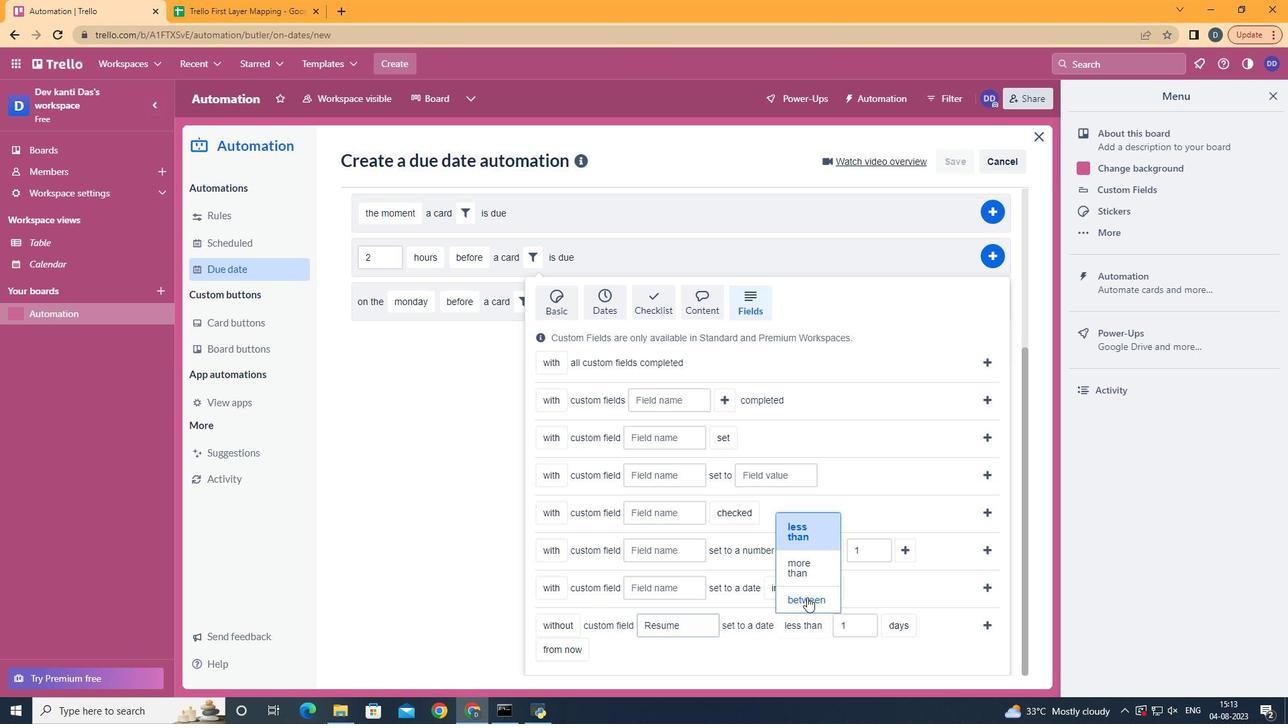 
Action: Mouse pressed left at (807, 597)
Screenshot: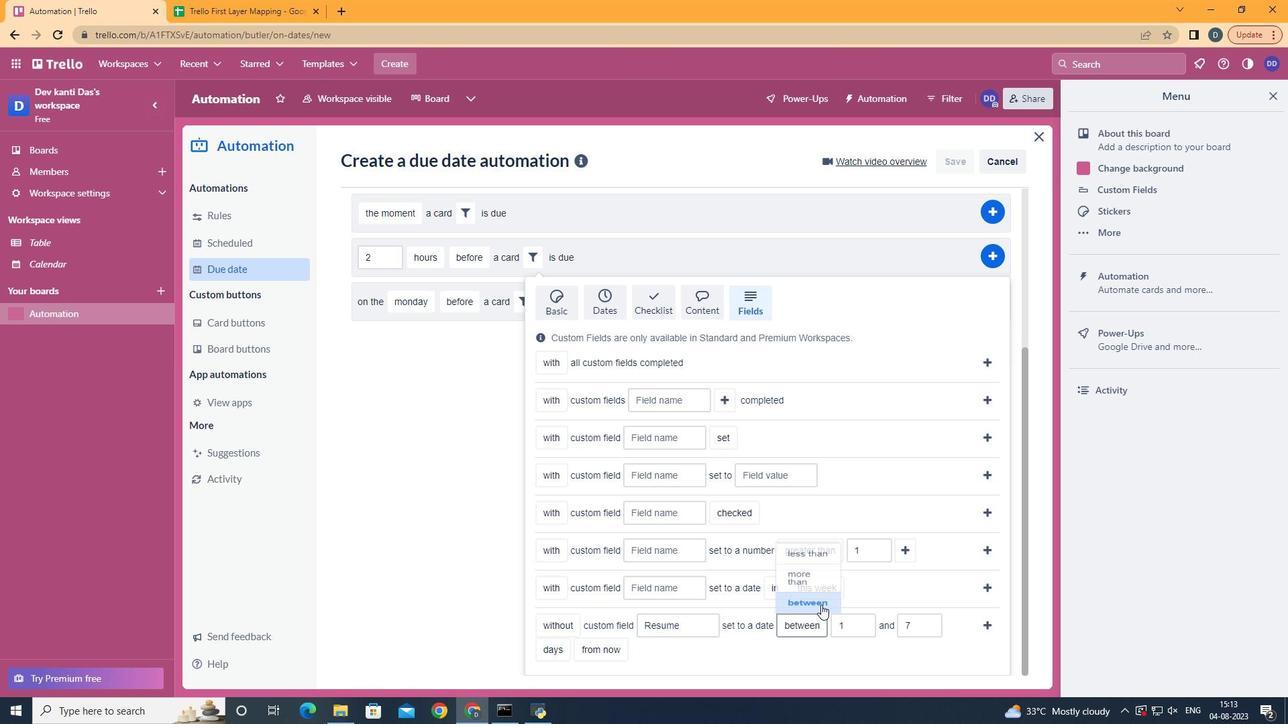 
Action: Mouse moved to (561, 629)
Screenshot: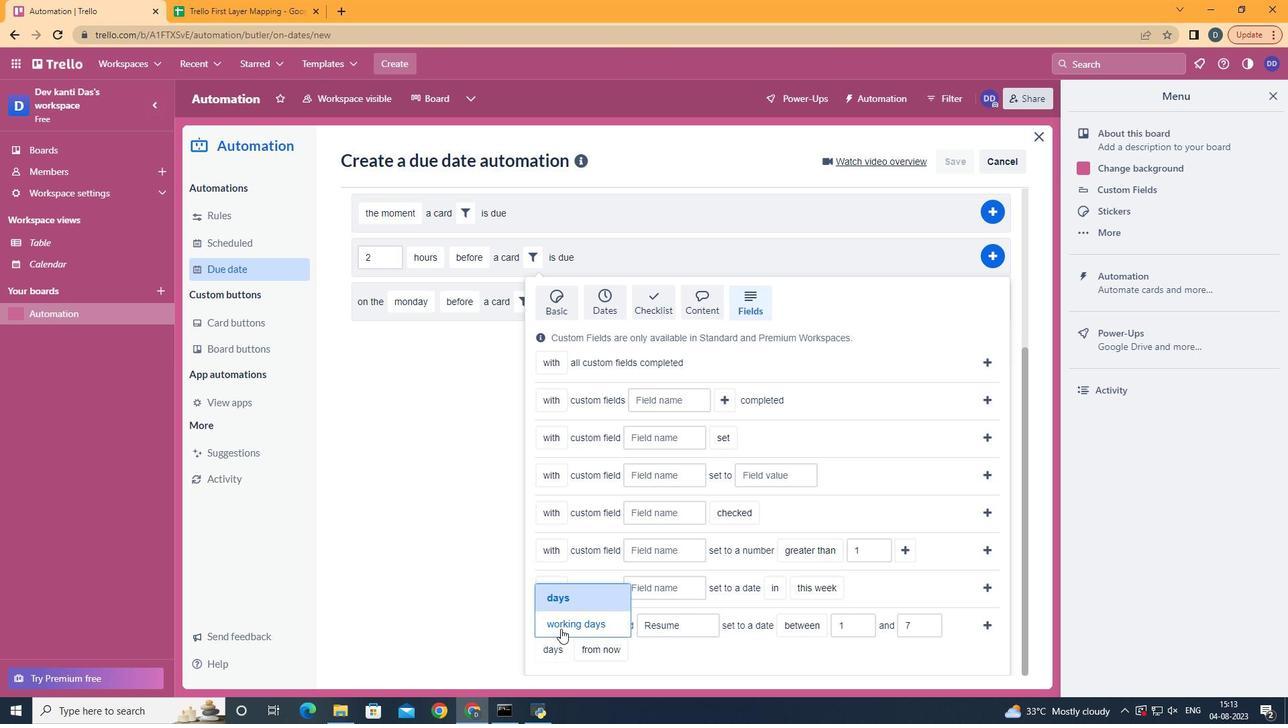 
Action: Mouse pressed left at (561, 629)
Screenshot: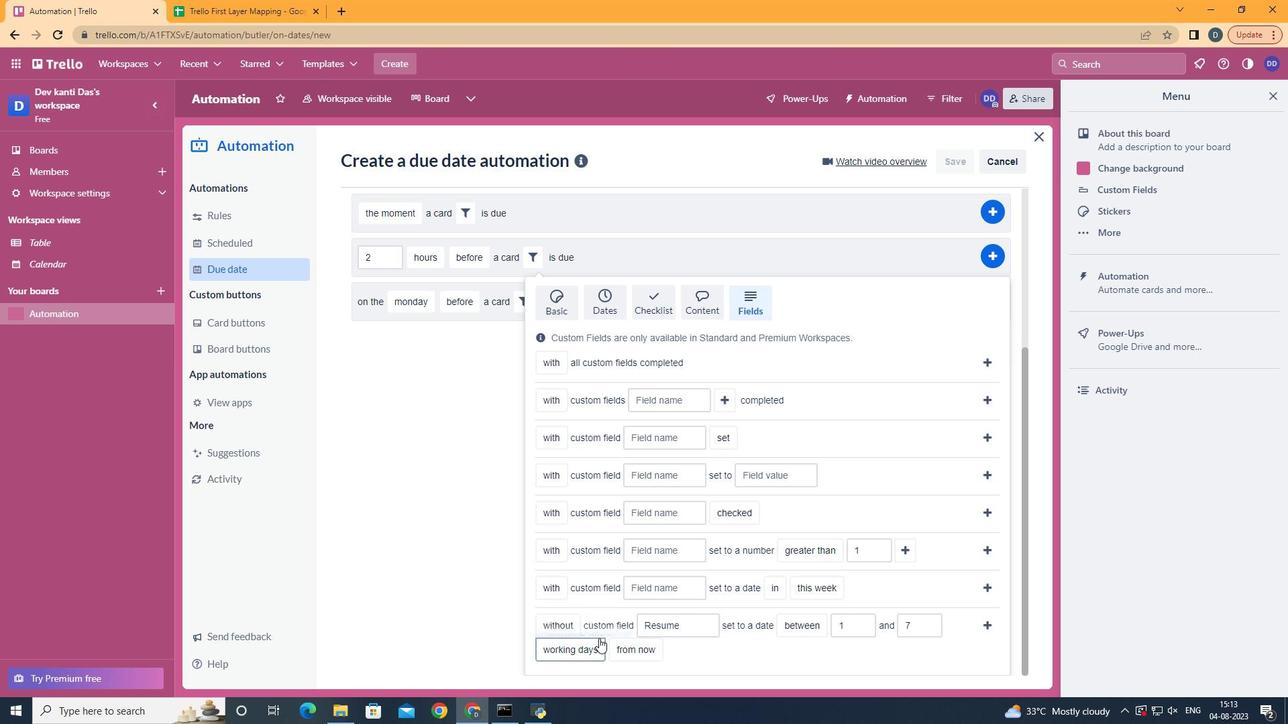 
Action: Mouse moved to (642, 597)
Screenshot: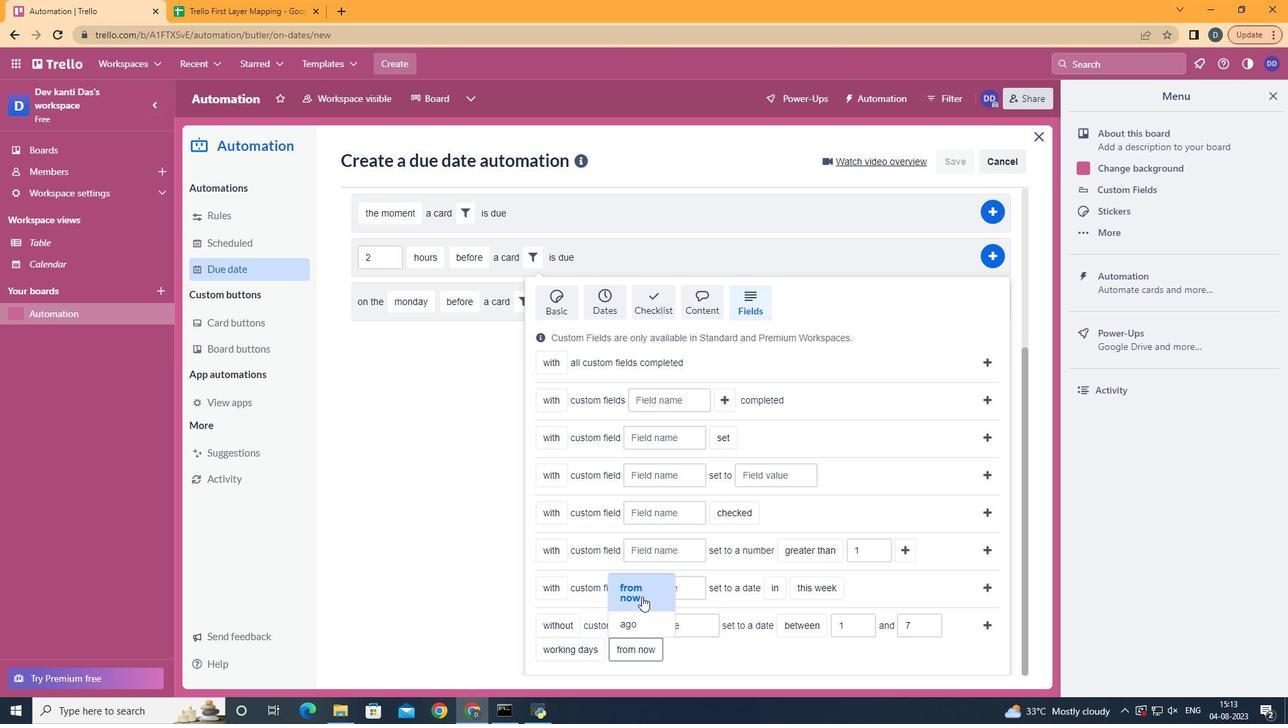 
Action: Mouse pressed left at (642, 597)
Screenshot: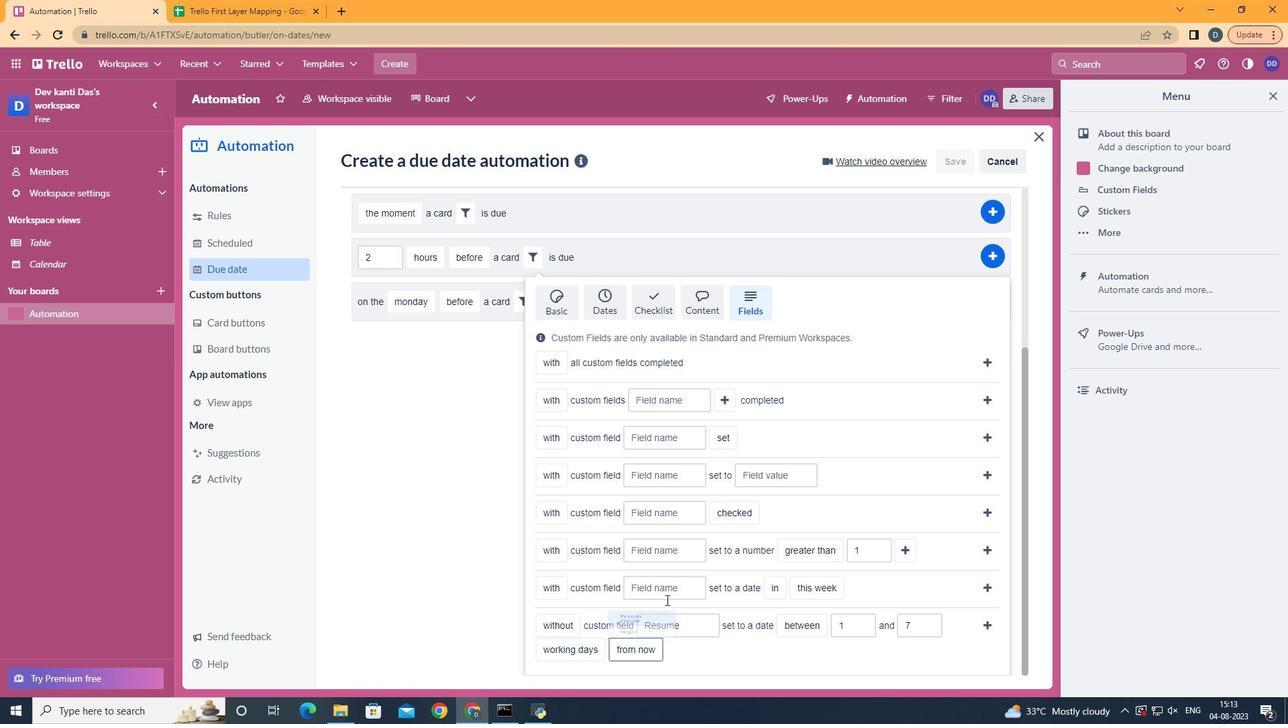 
Action: Mouse moved to (989, 628)
Screenshot: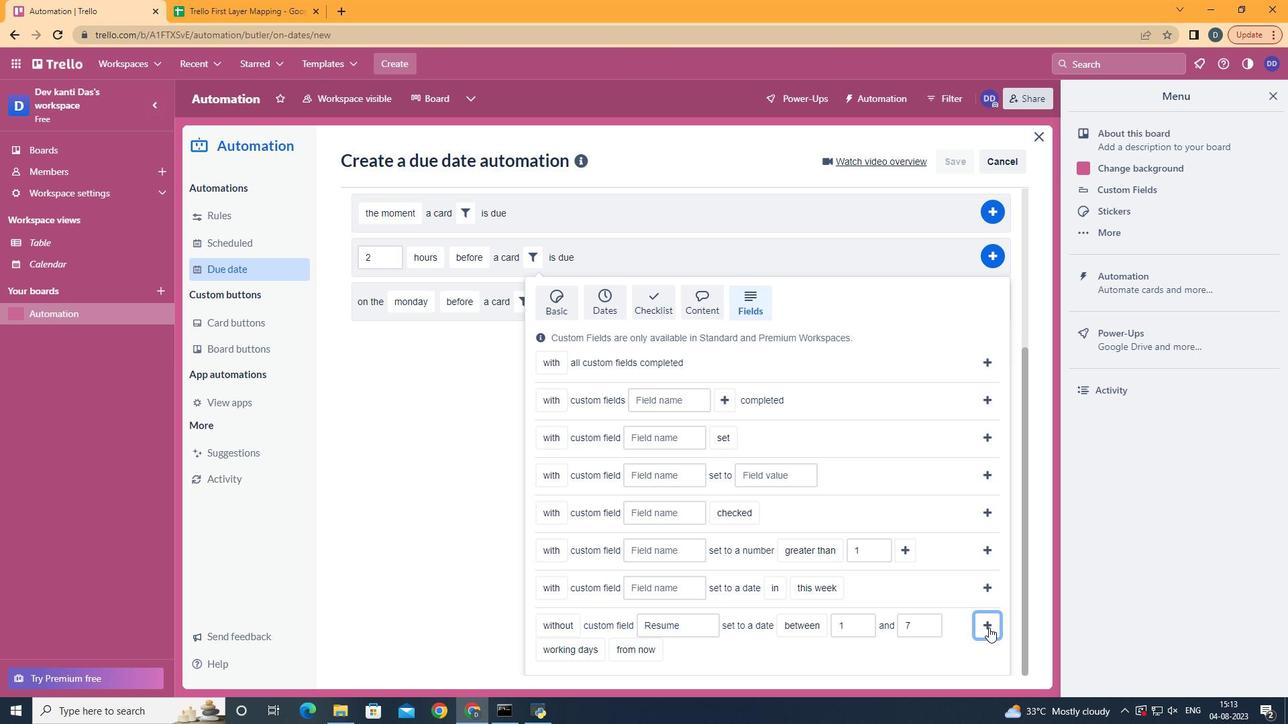 
Action: Mouse pressed left at (989, 628)
Screenshot: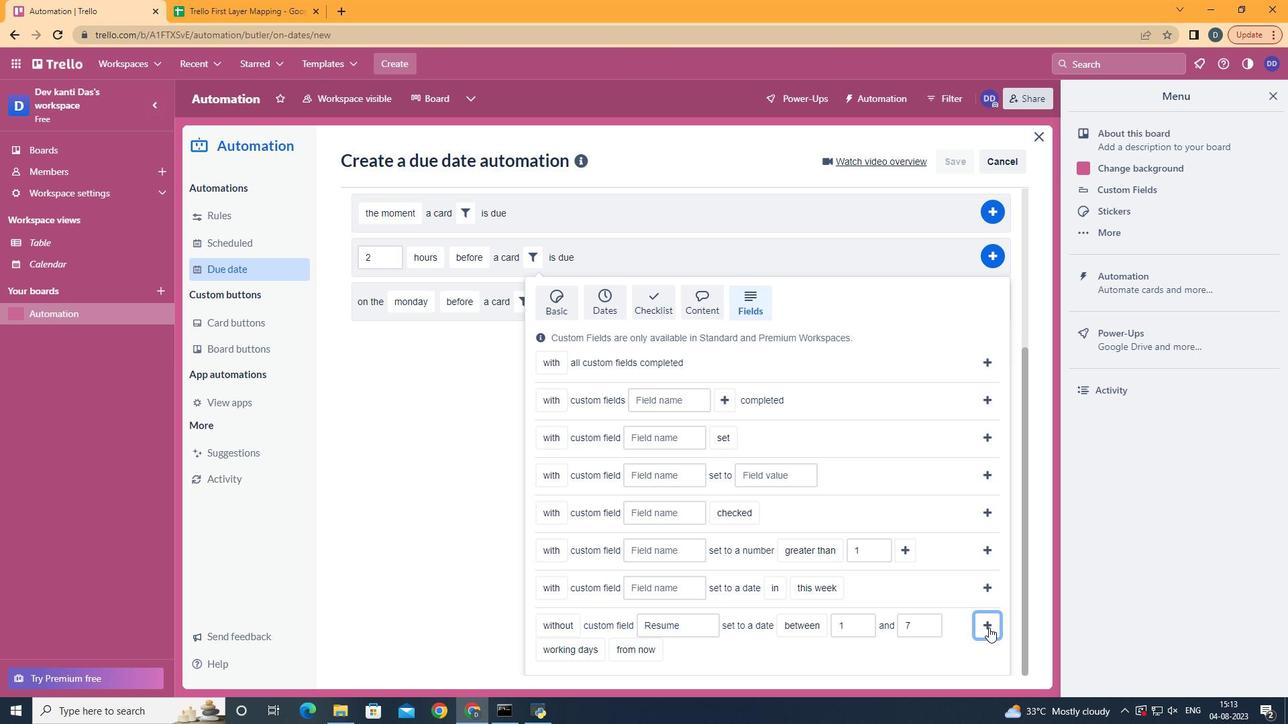 
Action: Mouse moved to (1007, 474)
Screenshot: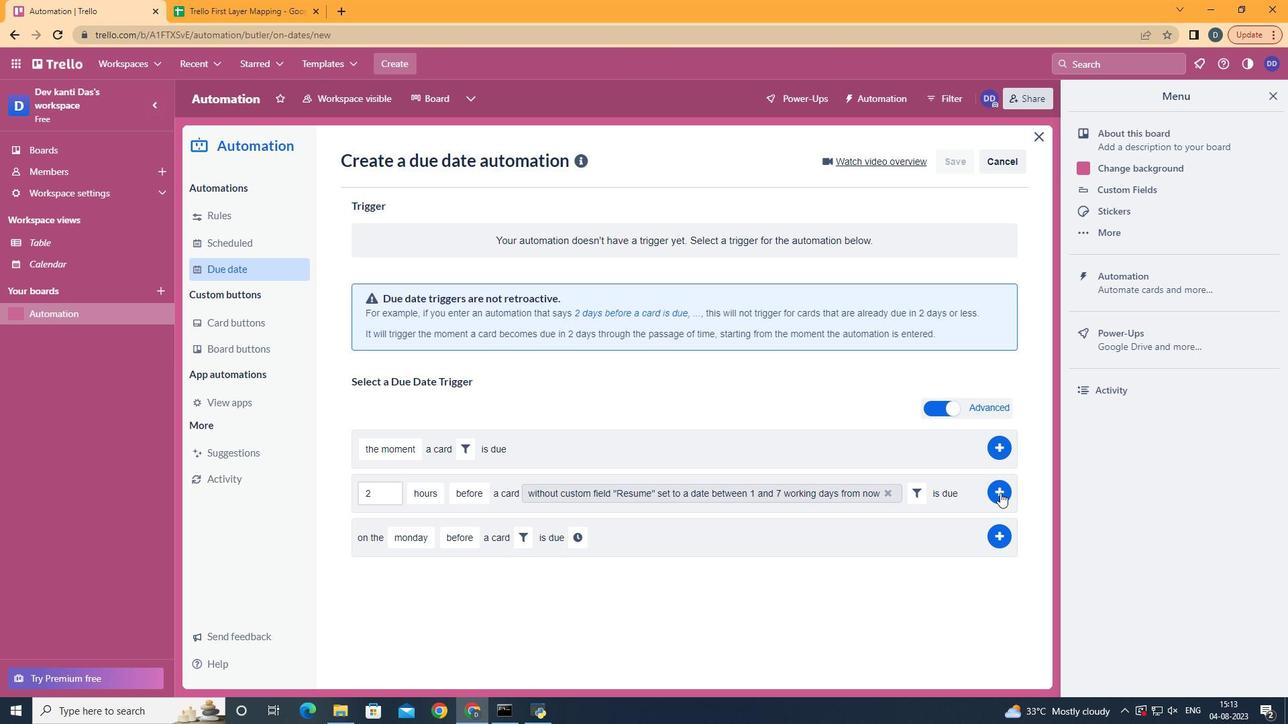 
Action: Mouse pressed left at (1007, 474)
Screenshot: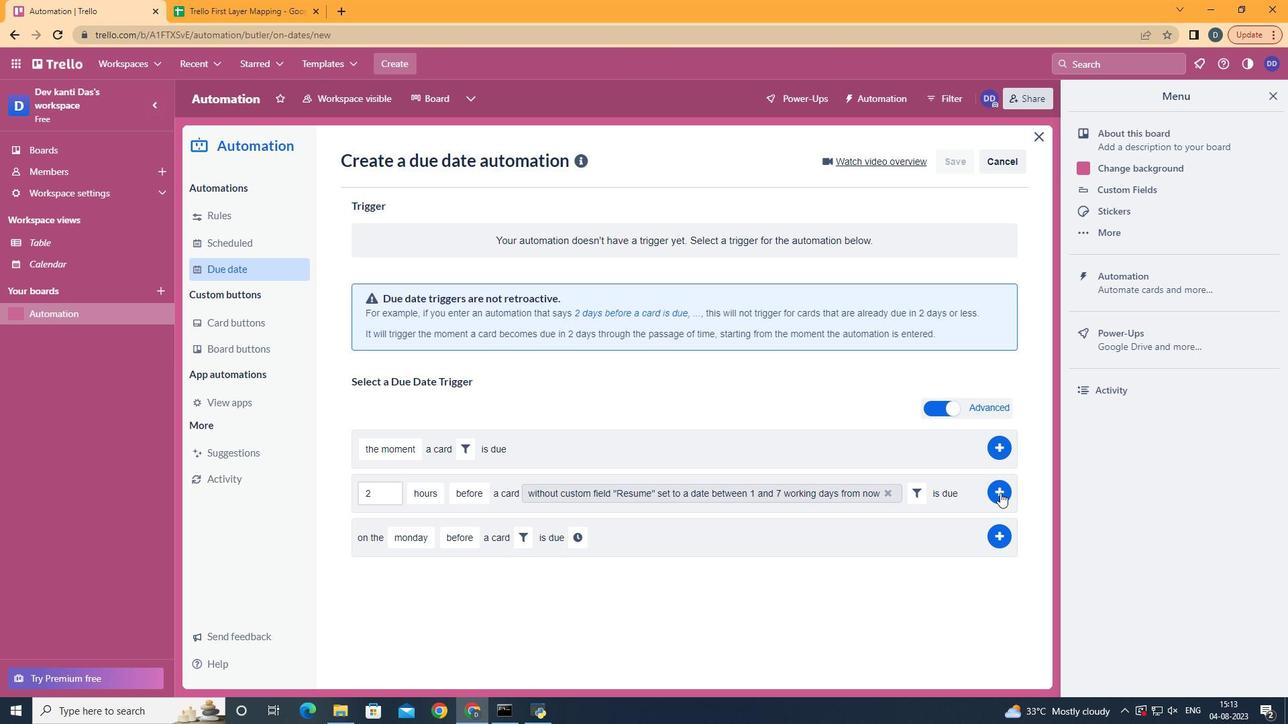 
Action: Mouse moved to (1000, 493)
Screenshot: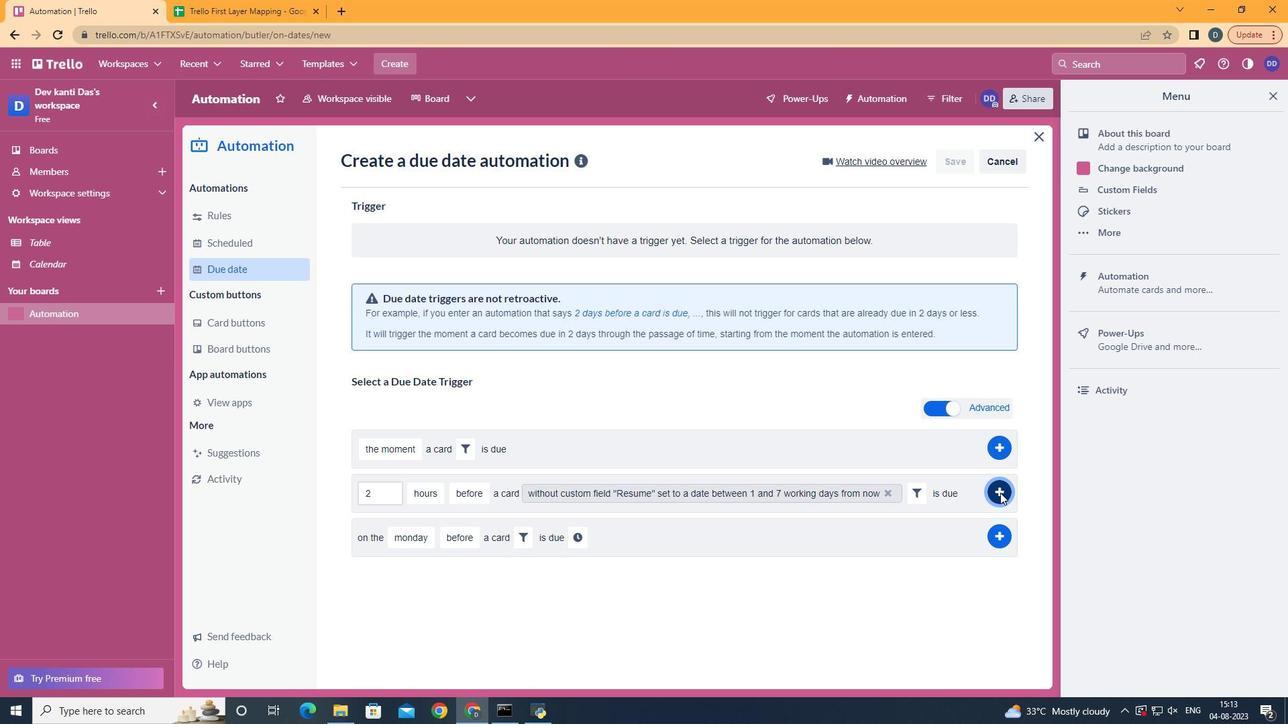 
Action: Mouse pressed left at (1000, 493)
Screenshot: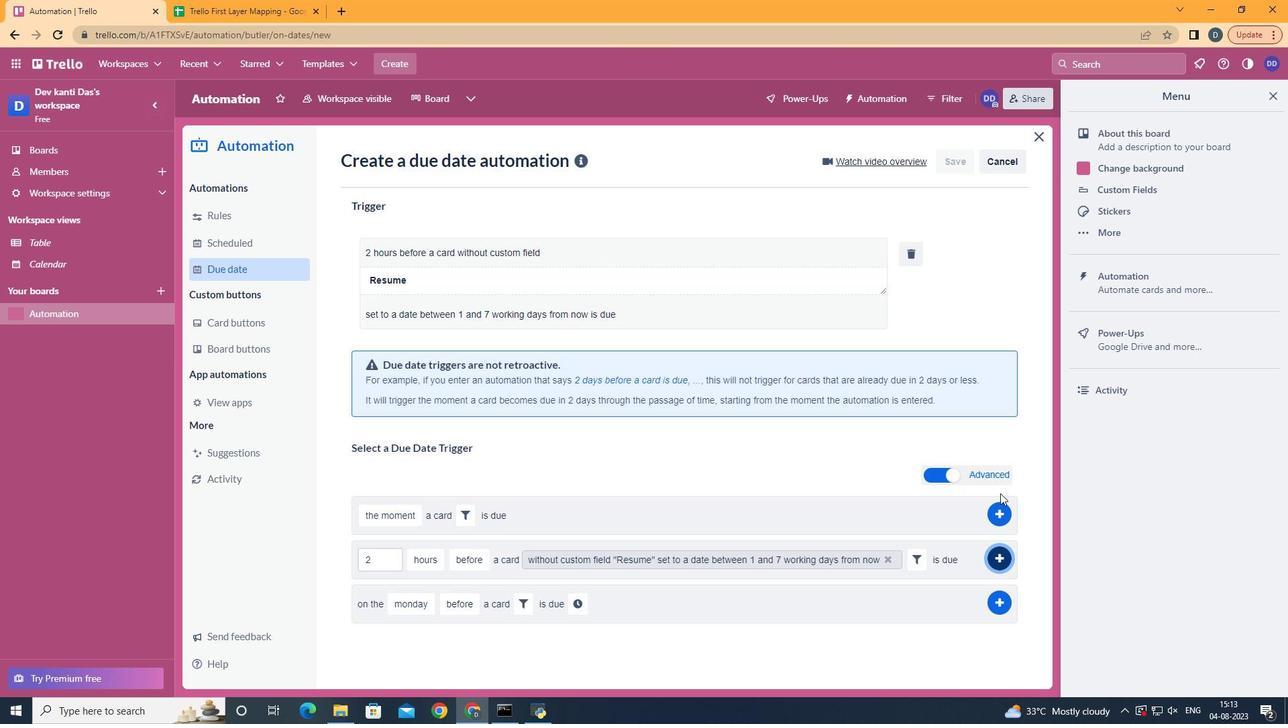 
Action: Mouse moved to (645, 249)
Screenshot: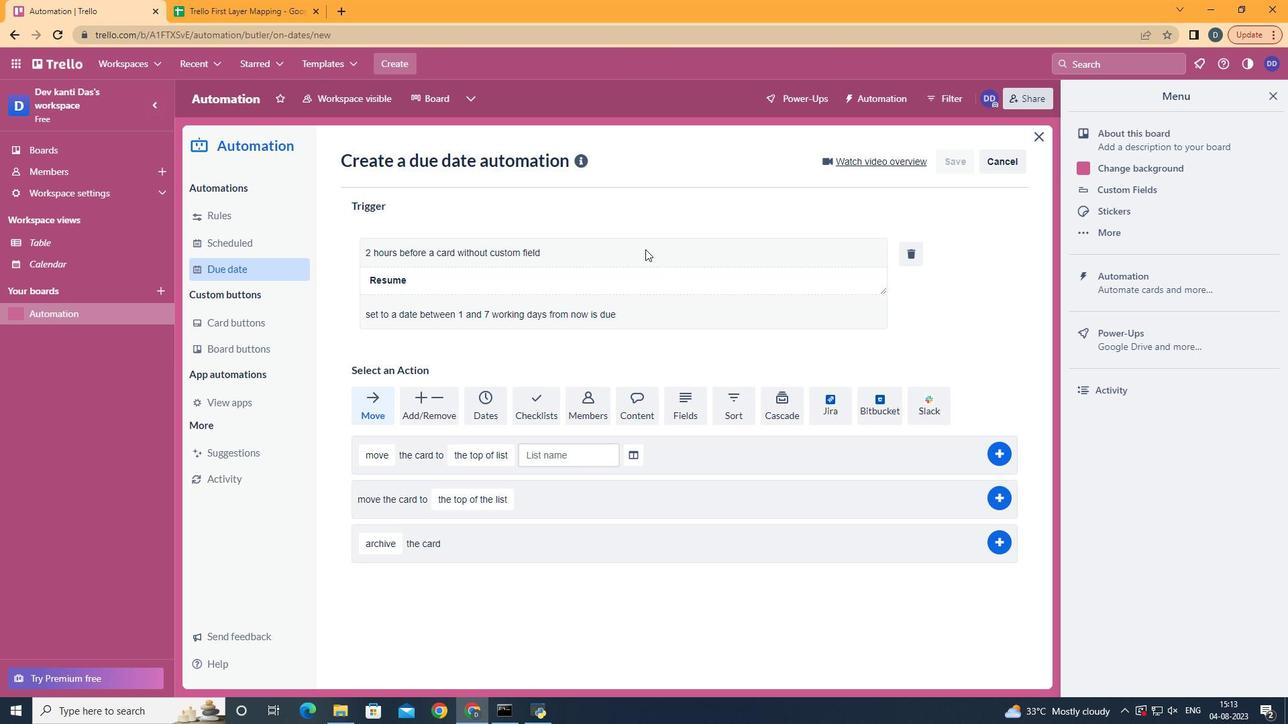 
